 Task: Look for space in Ryūō, Japan from 4th September, 2023 to 10th September, 2023 for 1 adult in price range Rs.9000 to Rs.17000. Place can be private room with 1  bedroom having 1 bed and 1 bathroom. Property type can be house, flat, guest house, hotel. Booking option can be shelf check-in. Required host language is English.
Action: Mouse moved to (528, 129)
Screenshot: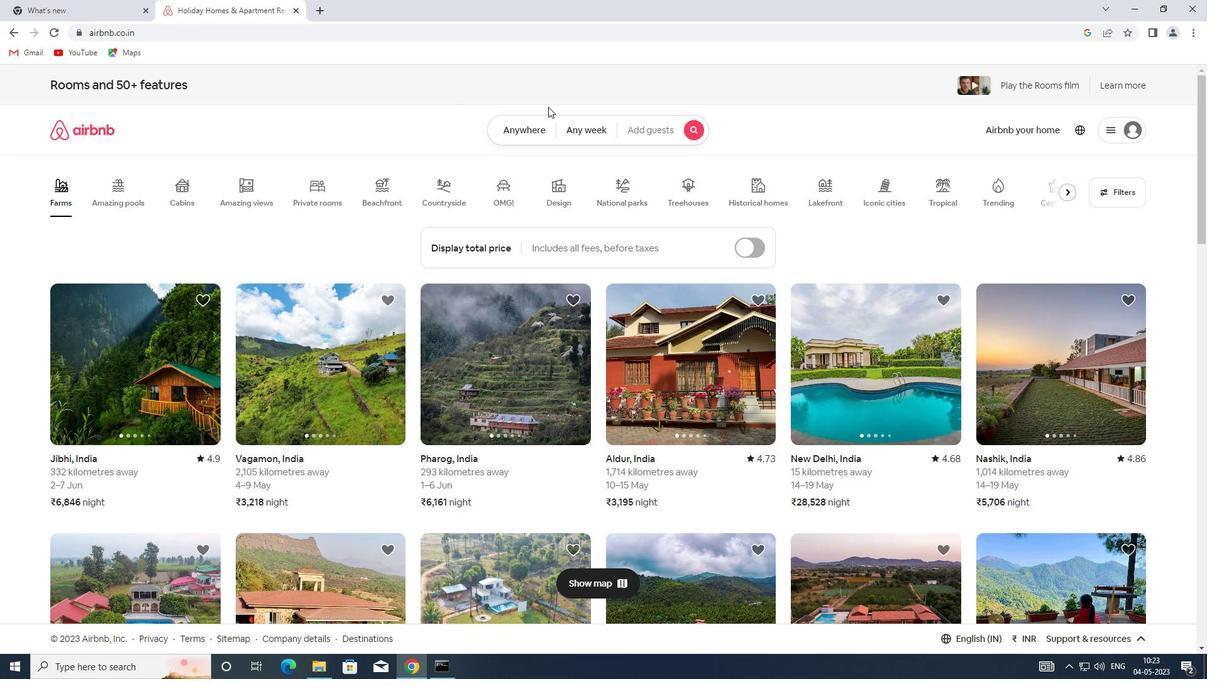 
Action: Mouse pressed left at (528, 129)
Screenshot: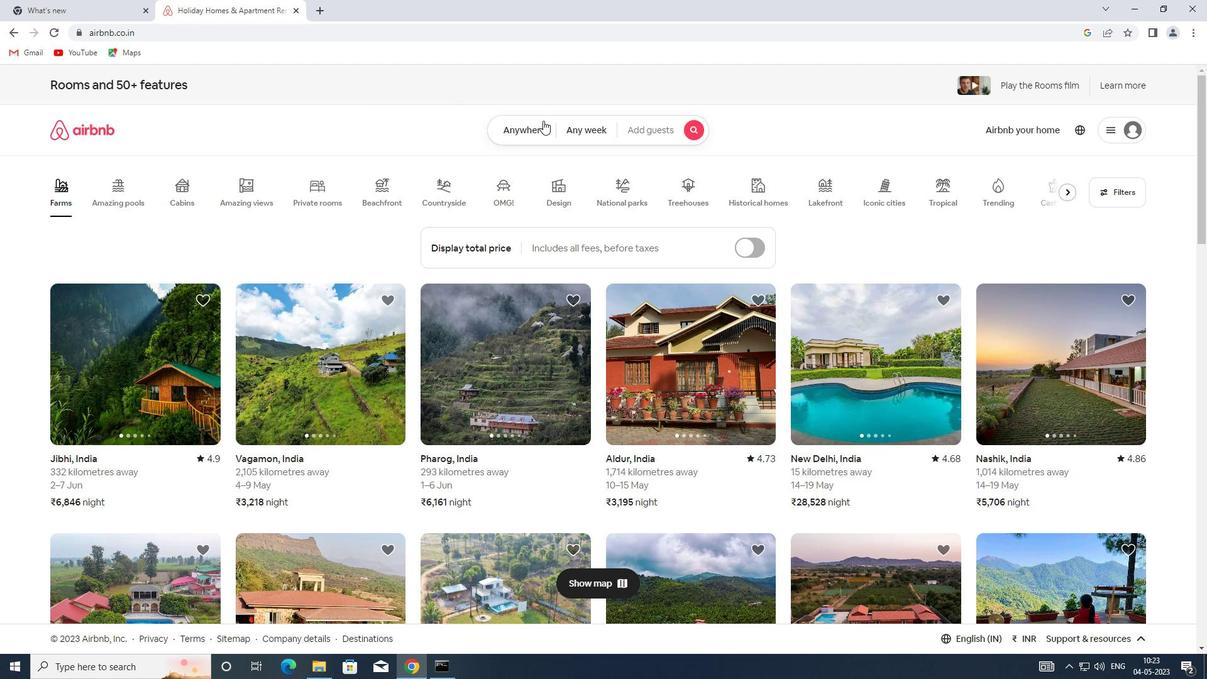 
Action: Mouse moved to (393, 171)
Screenshot: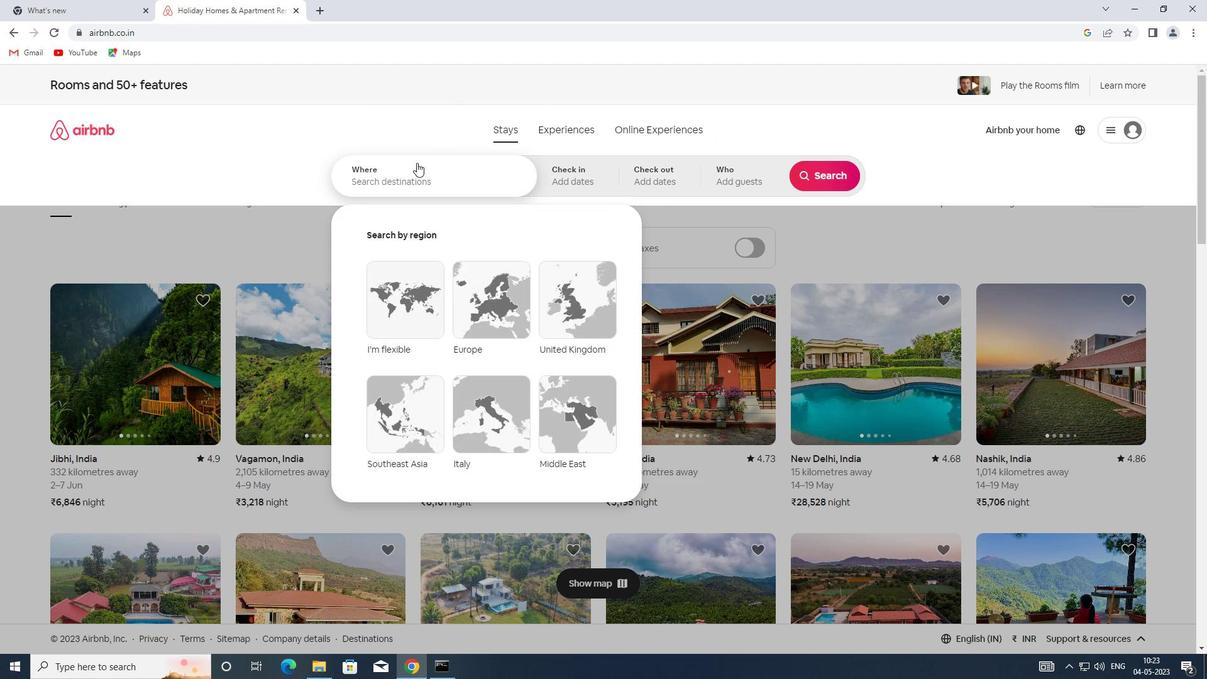 
Action: Mouse pressed left at (393, 171)
Screenshot: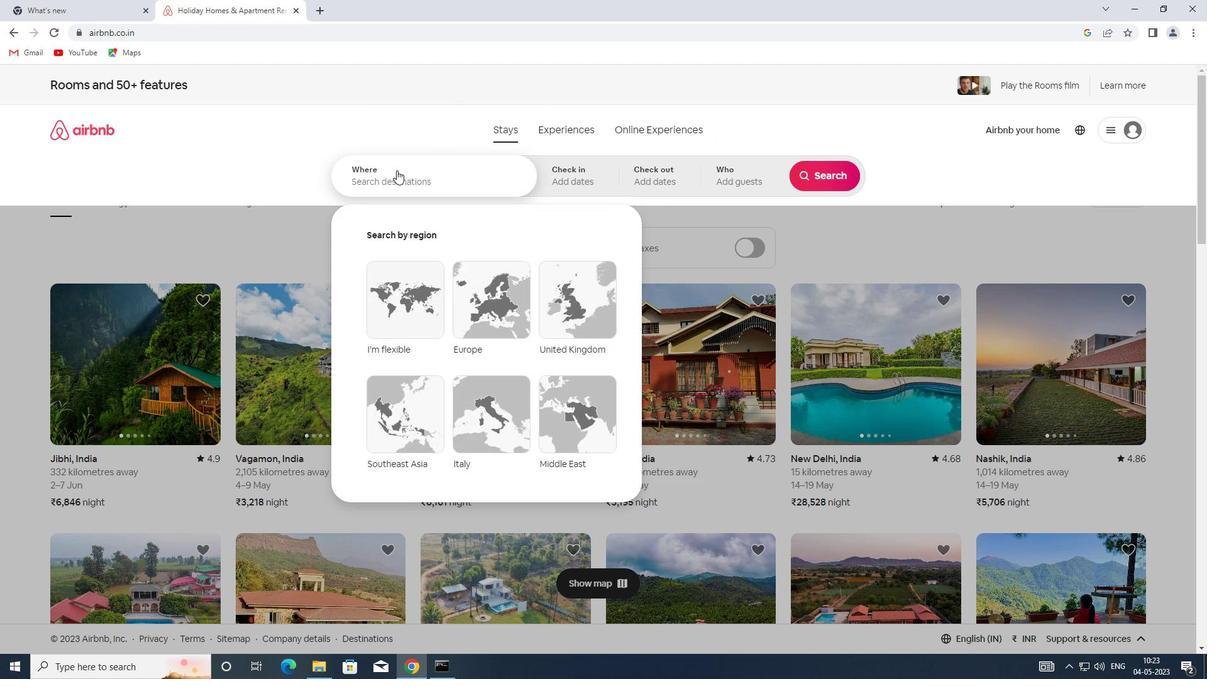 
Action: Key pressed <Key.shift><Key.shift><Key.shift><Key.shift><Key.shift><Key.shift><Key.shift><Key.shift><Key.shift><Key.shift><Key.shift><Key.shift><Key.shift><Key.shift><Key.shift><Key.shift><Key.shift><Key.shift><Key.shift><Key.shift><Key.shift><Key.shift><Key.shift><Key.shift><Key.shift><Key.shift><Key.shift><Key.shift>RYUO,<Key.shift>JAPAN
Screenshot: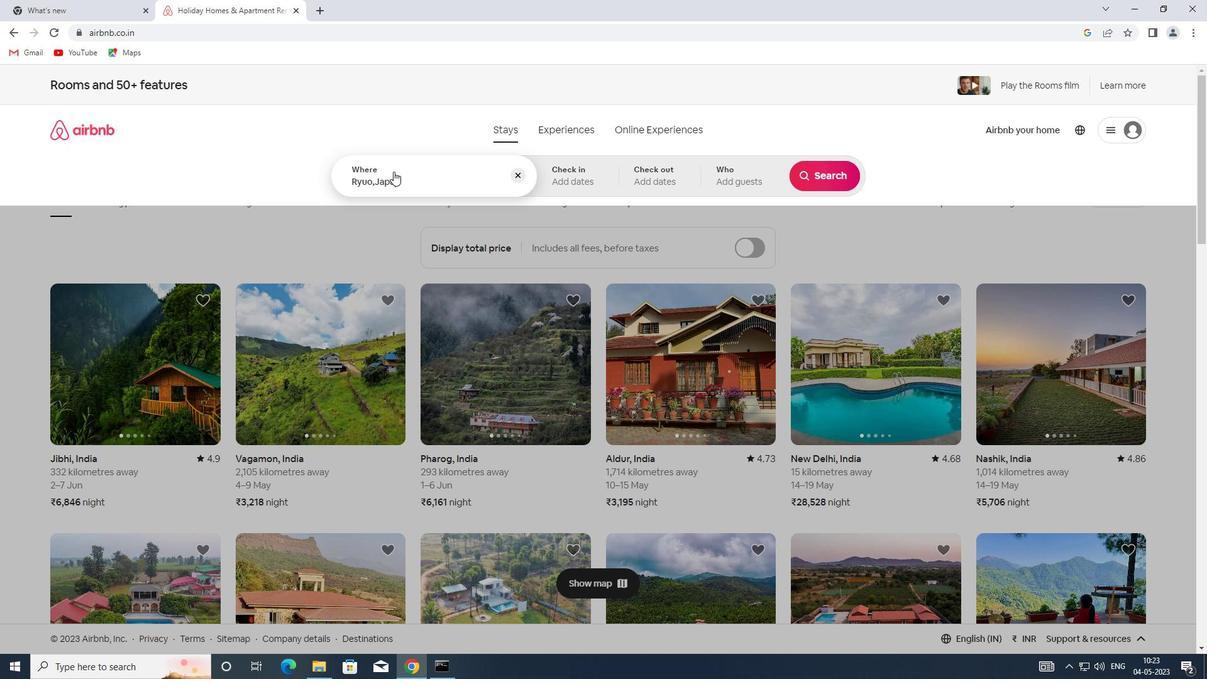 
Action: Mouse moved to (574, 189)
Screenshot: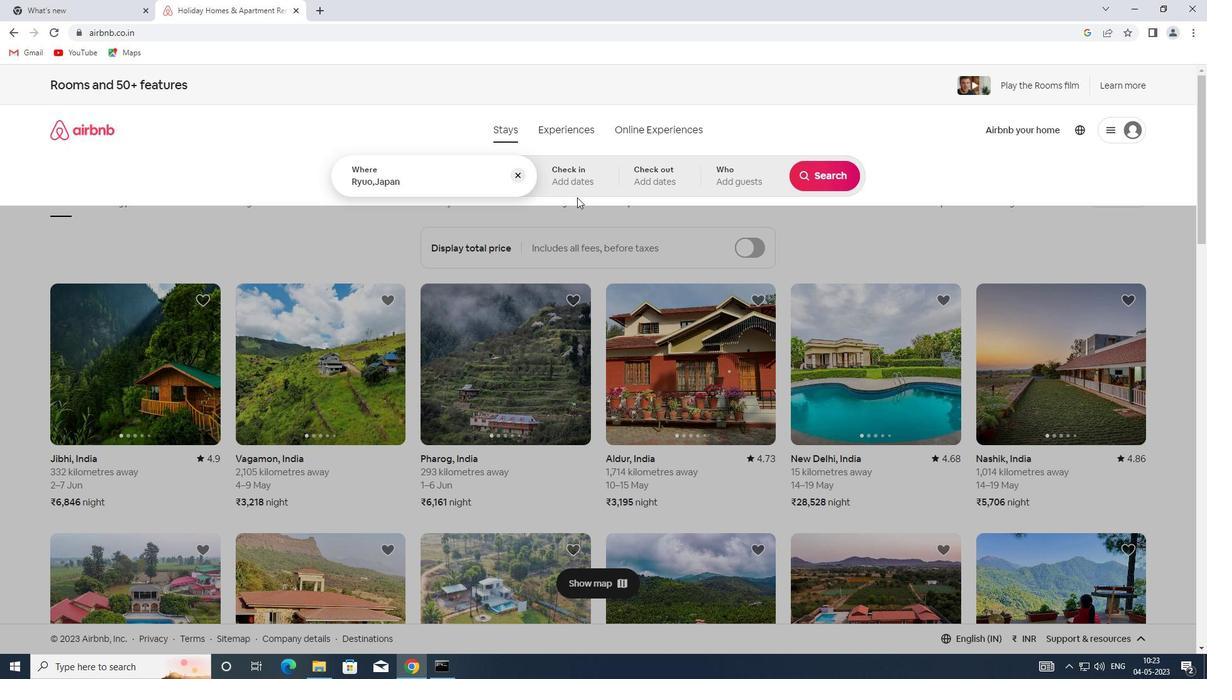 
Action: Mouse pressed left at (574, 189)
Screenshot: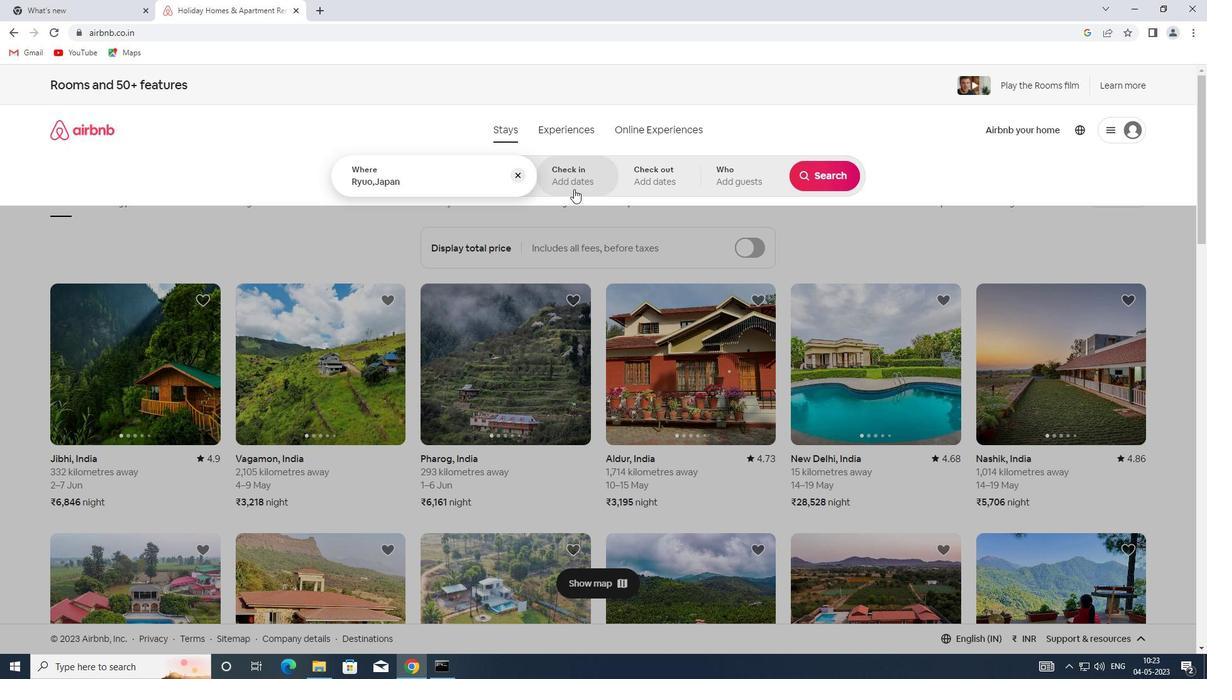 
Action: Mouse moved to (820, 277)
Screenshot: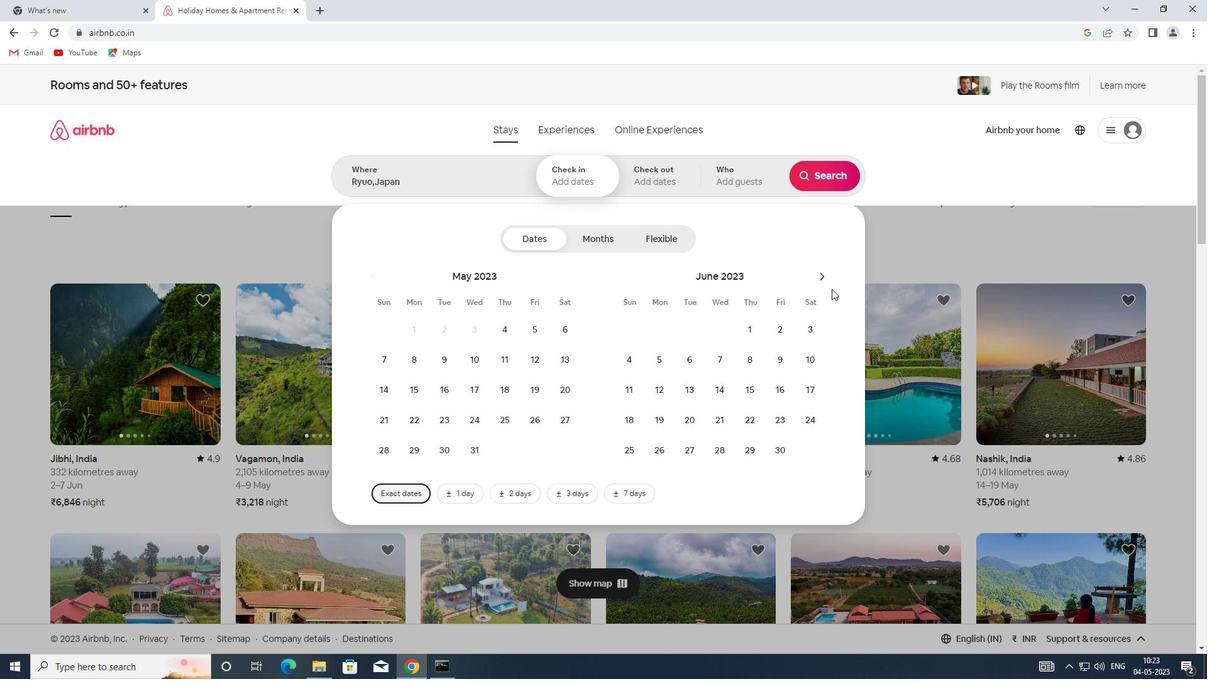 
Action: Mouse pressed left at (820, 277)
Screenshot: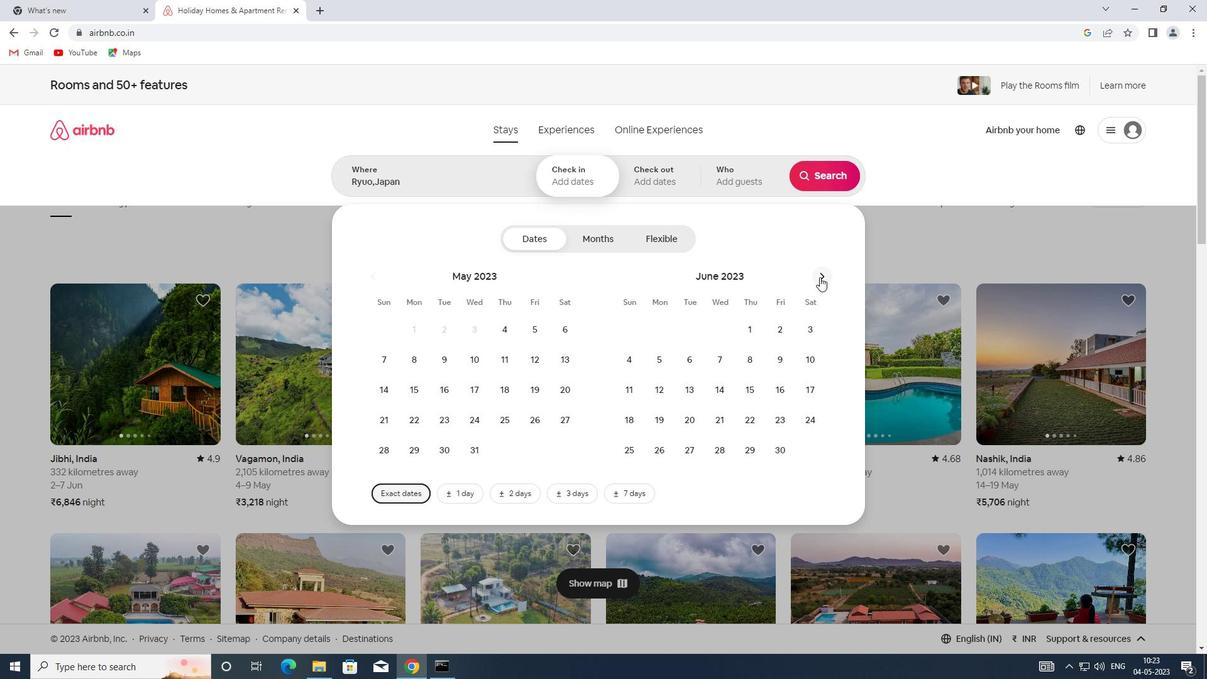 
Action: Mouse pressed left at (820, 277)
Screenshot: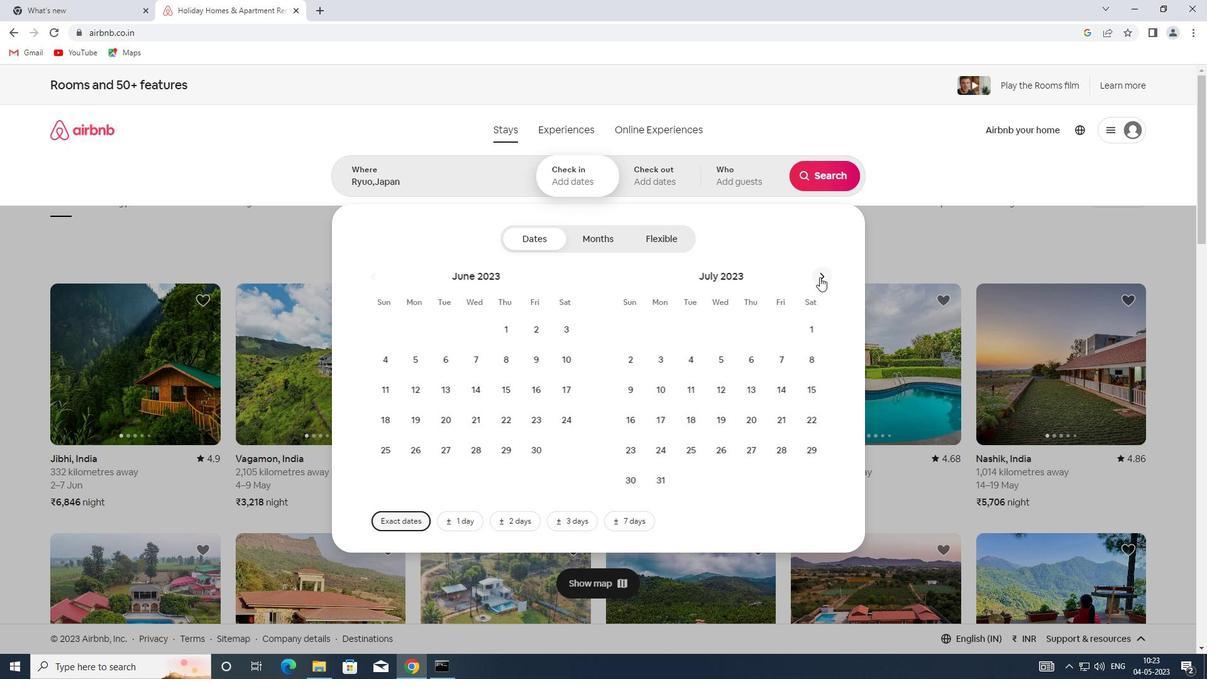 
Action: Mouse pressed left at (820, 277)
Screenshot: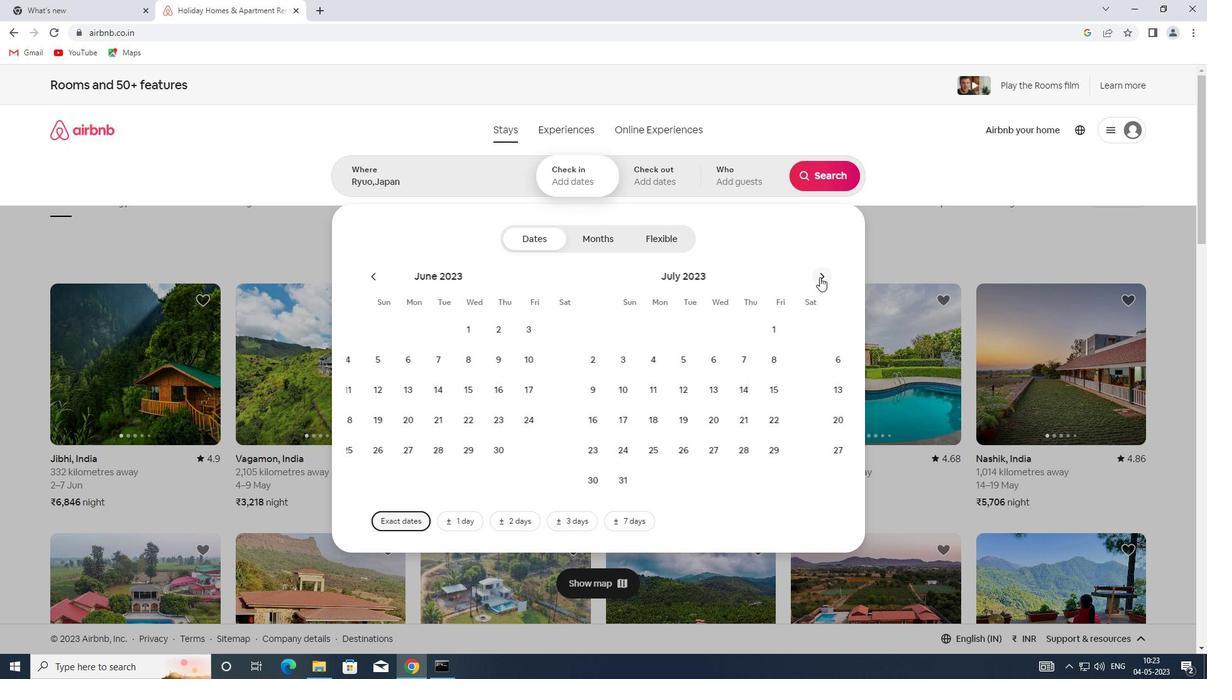 
Action: Mouse moved to (657, 369)
Screenshot: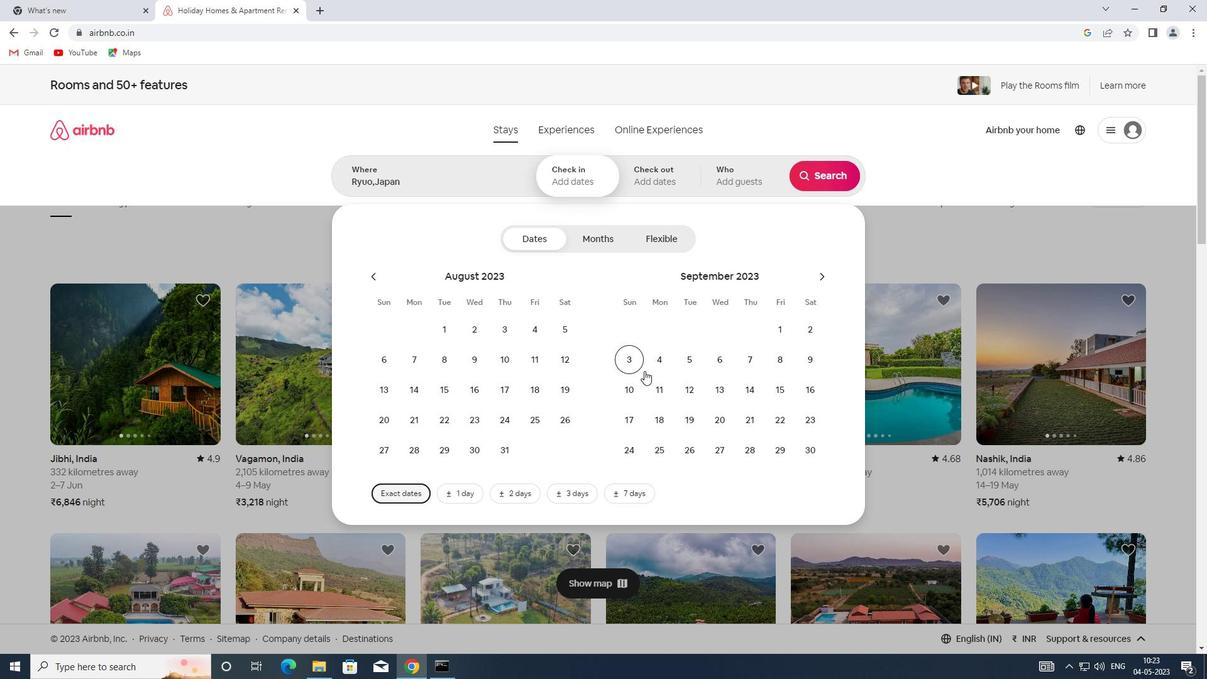 
Action: Mouse pressed left at (657, 369)
Screenshot: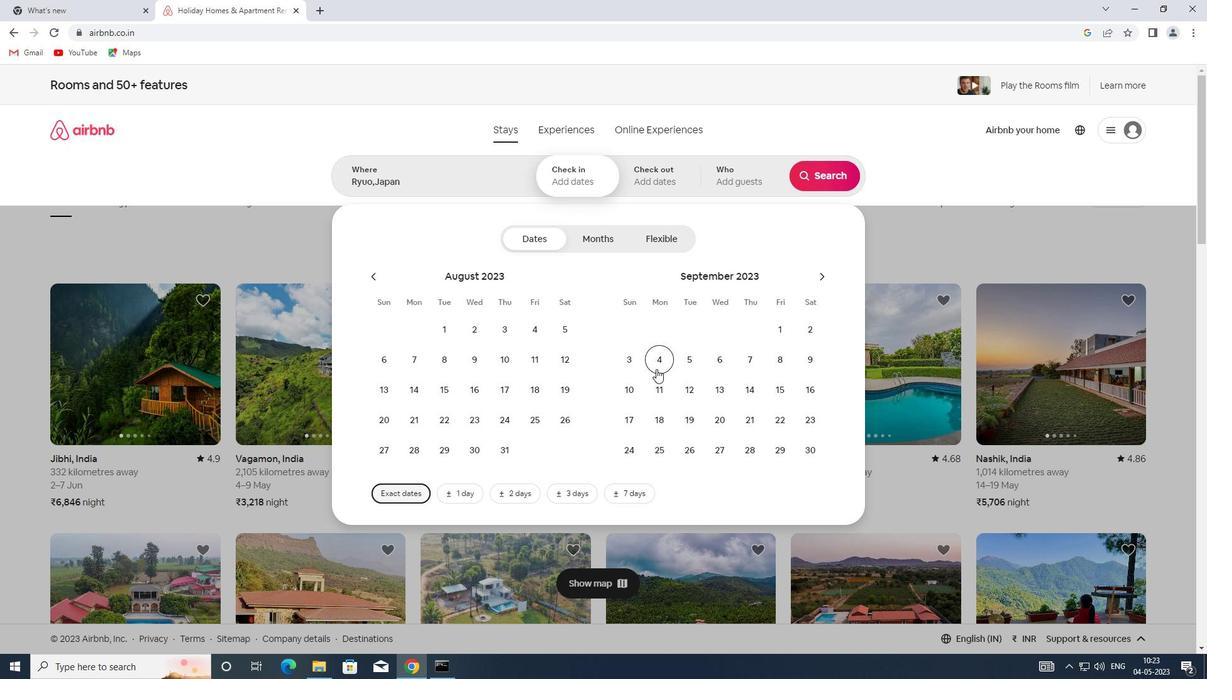 
Action: Mouse moved to (637, 386)
Screenshot: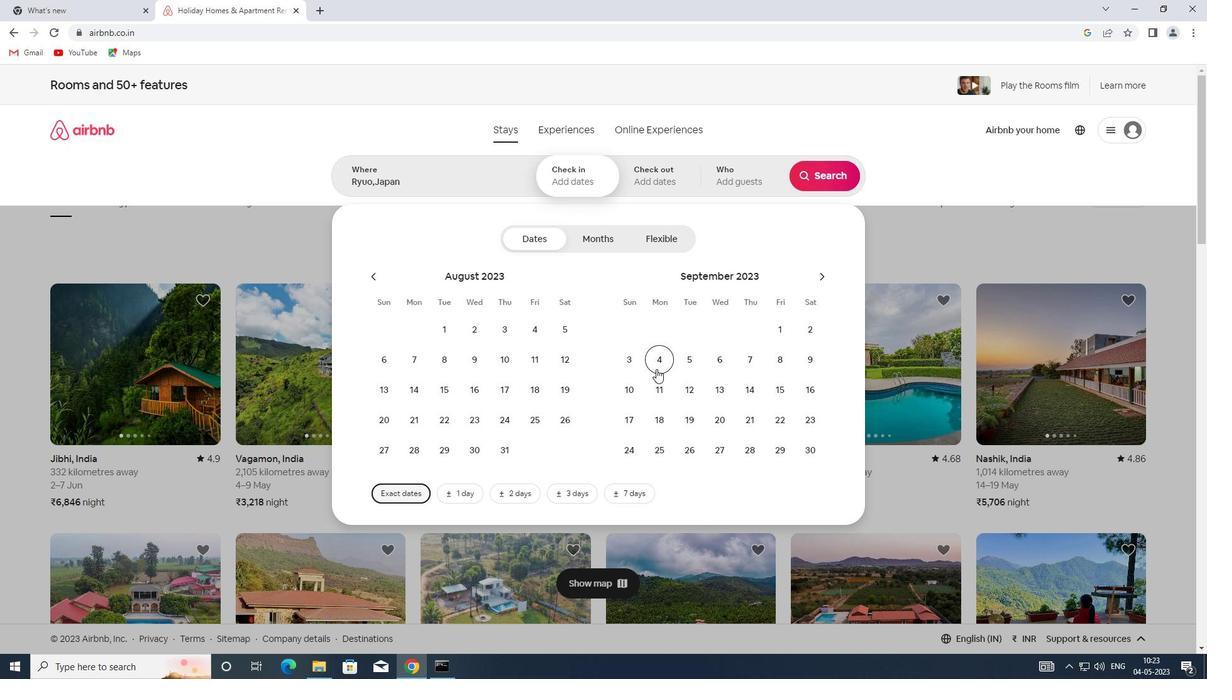 
Action: Mouse pressed left at (637, 386)
Screenshot: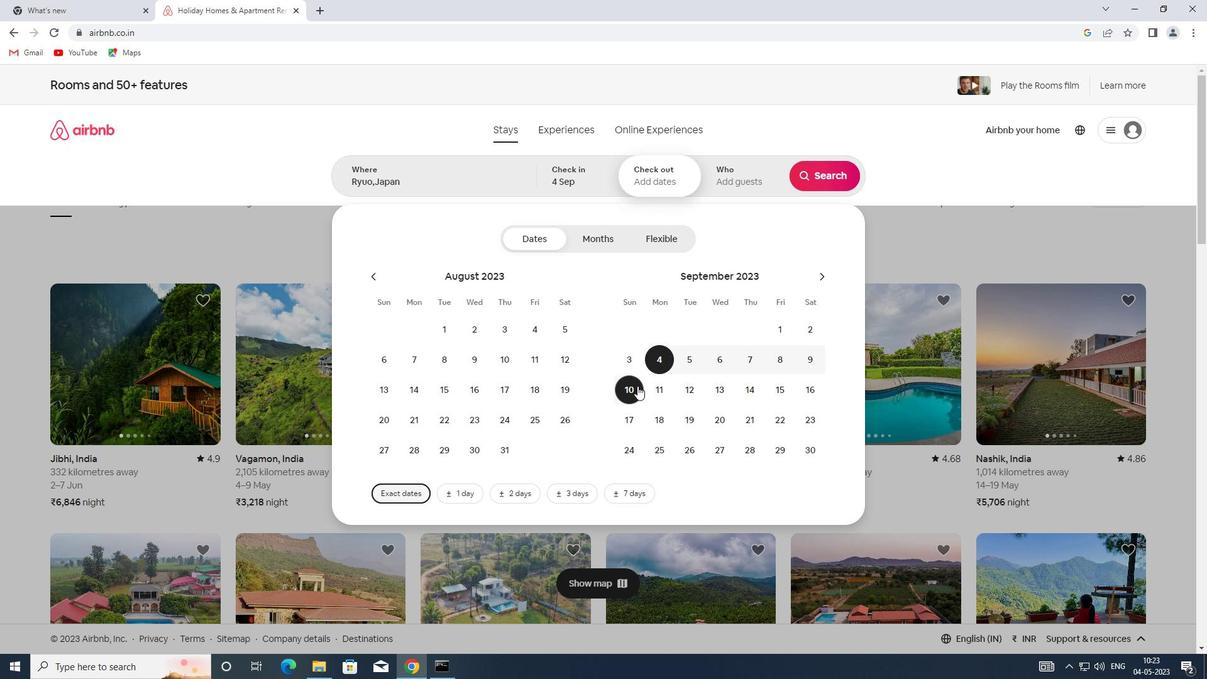 
Action: Mouse moved to (740, 177)
Screenshot: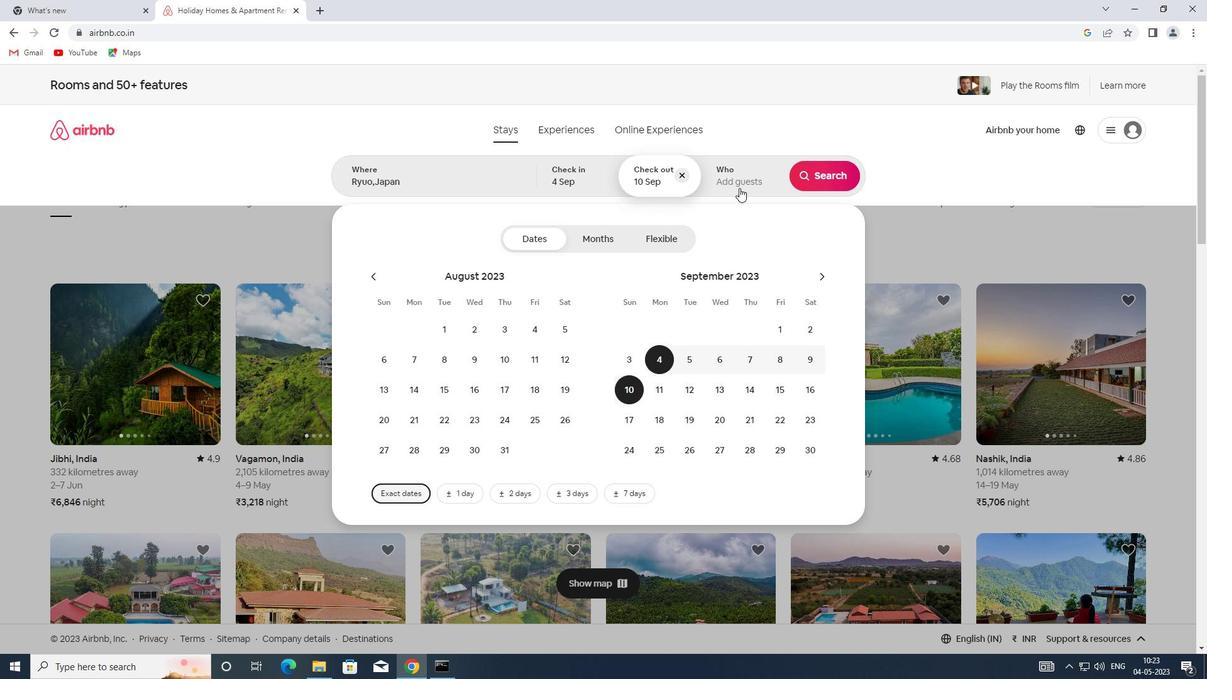 
Action: Mouse pressed left at (740, 177)
Screenshot: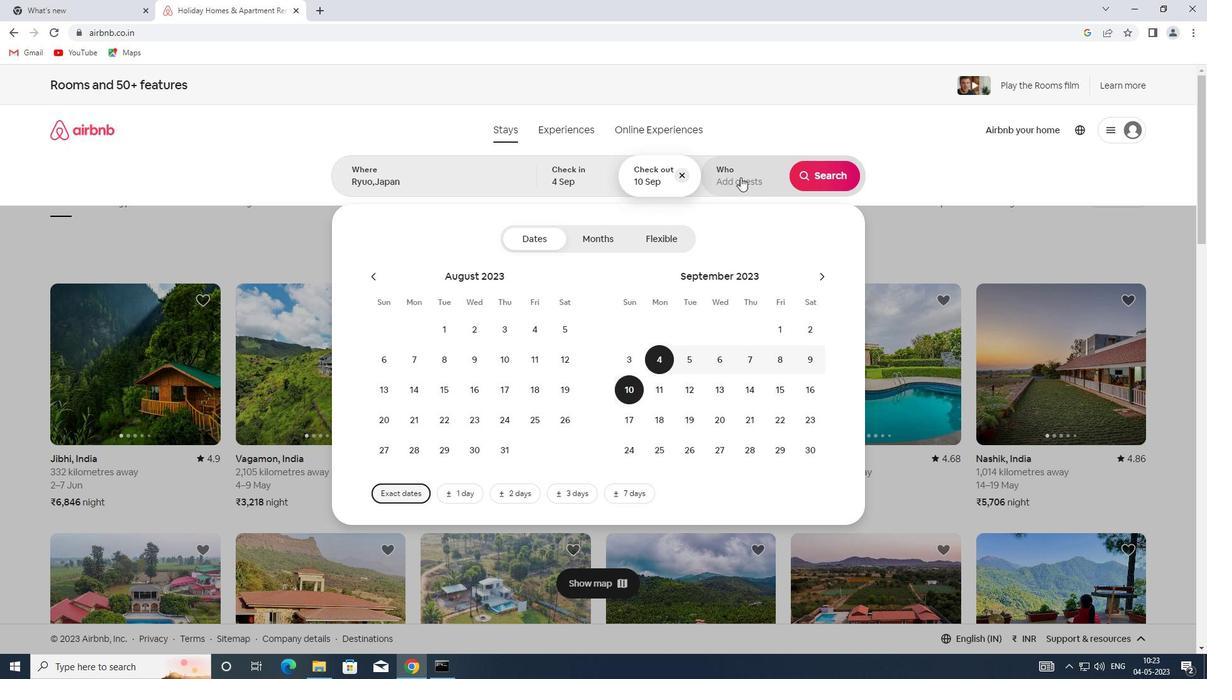 
Action: Mouse moved to (837, 245)
Screenshot: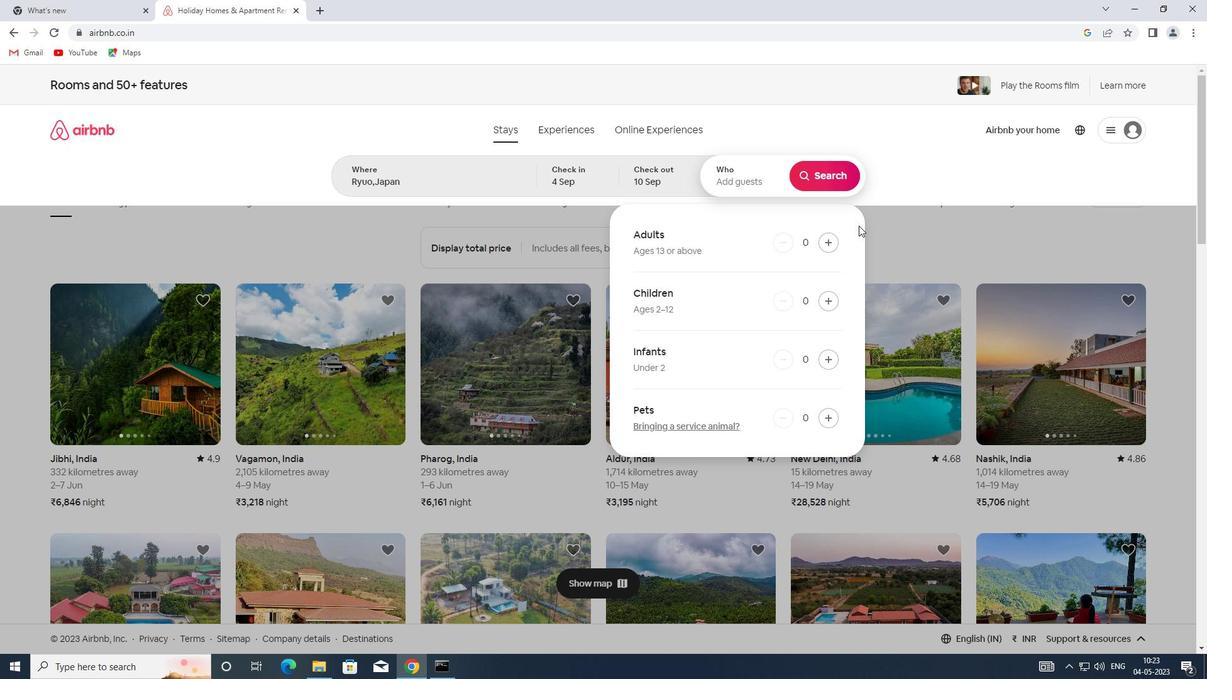 
Action: Mouse pressed left at (837, 245)
Screenshot: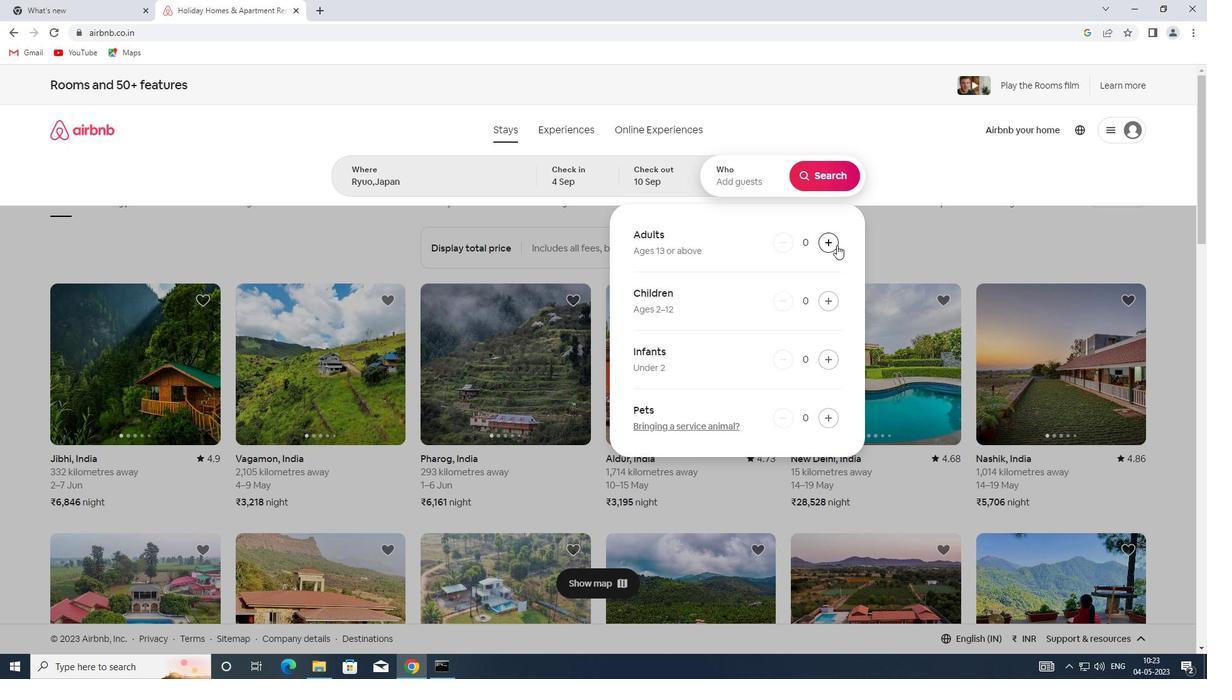 
Action: Mouse moved to (830, 171)
Screenshot: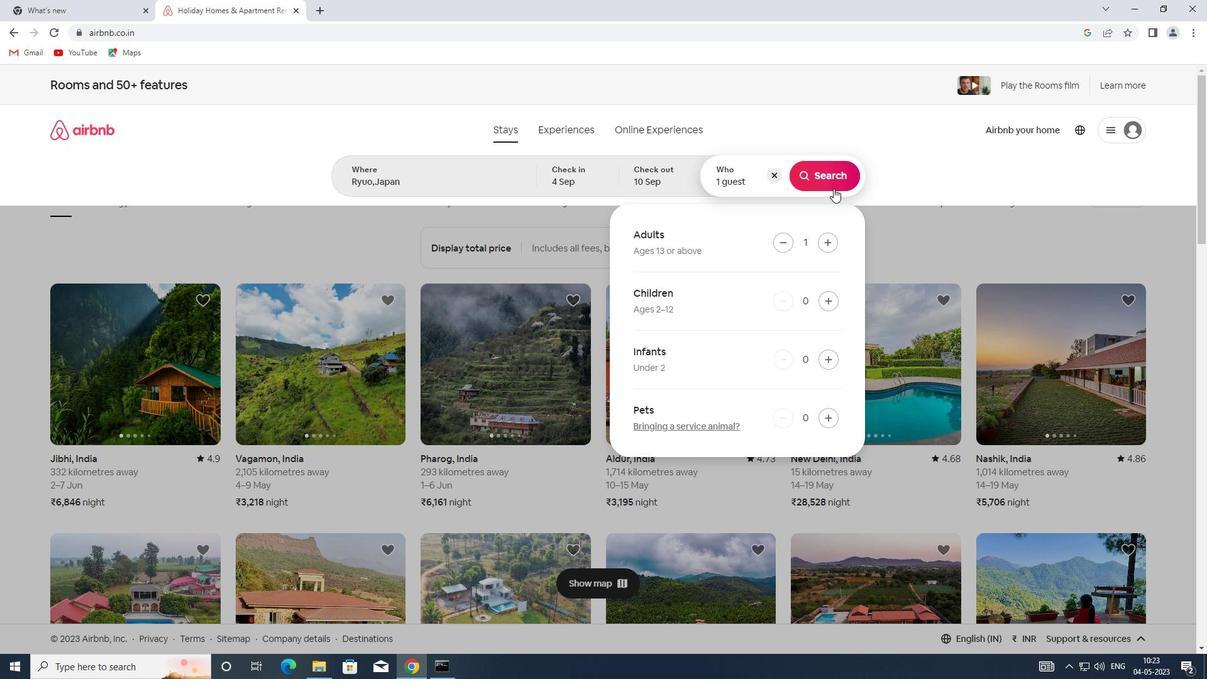 
Action: Mouse pressed left at (830, 171)
Screenshot: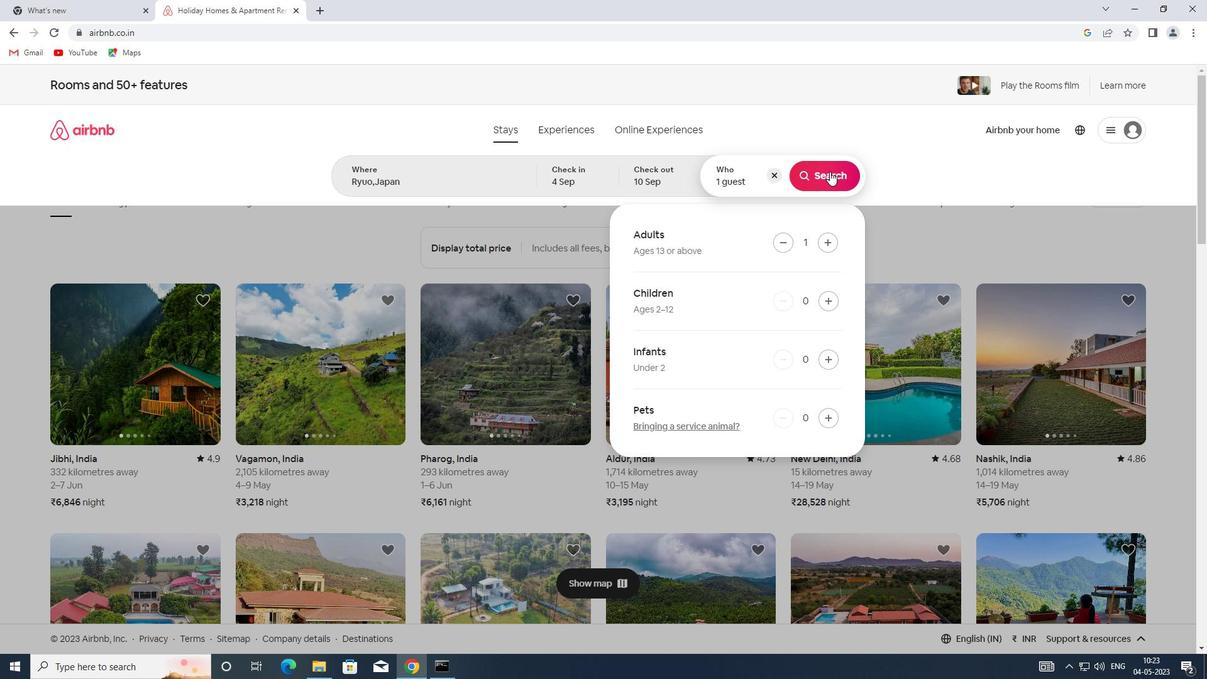
Action: Mouse moved to (1134, 142)
Screenshot: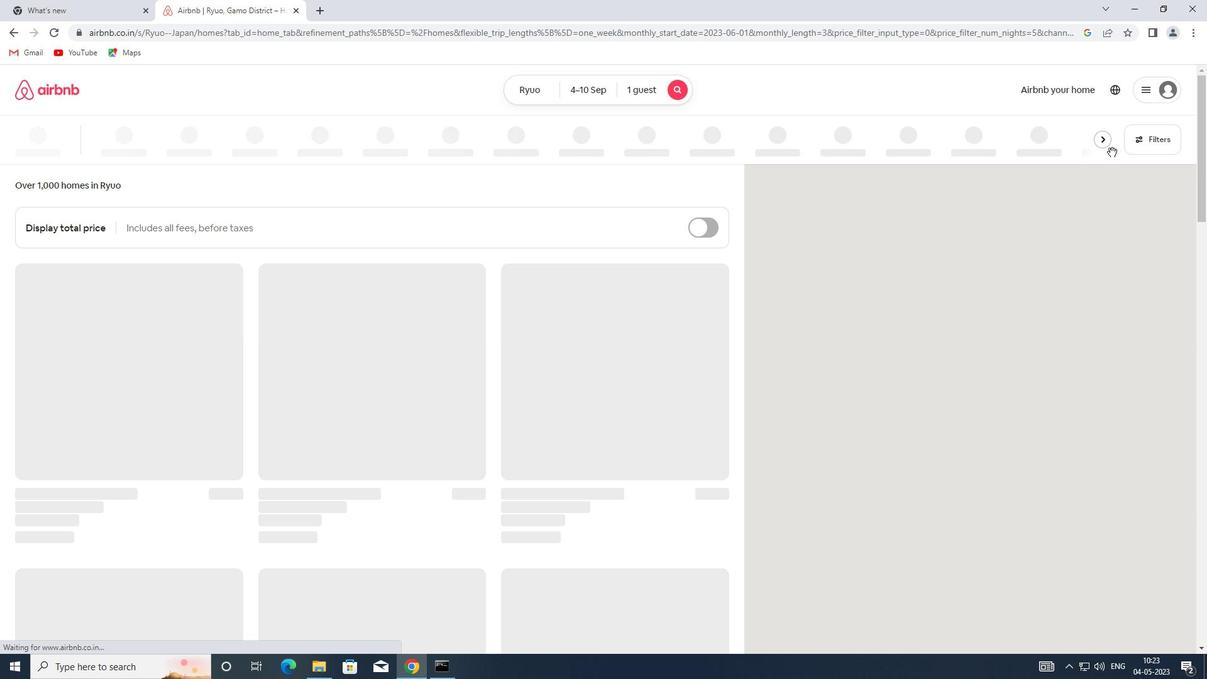 
Action: Mouse pressed left at (1134, 142)
Screenshot: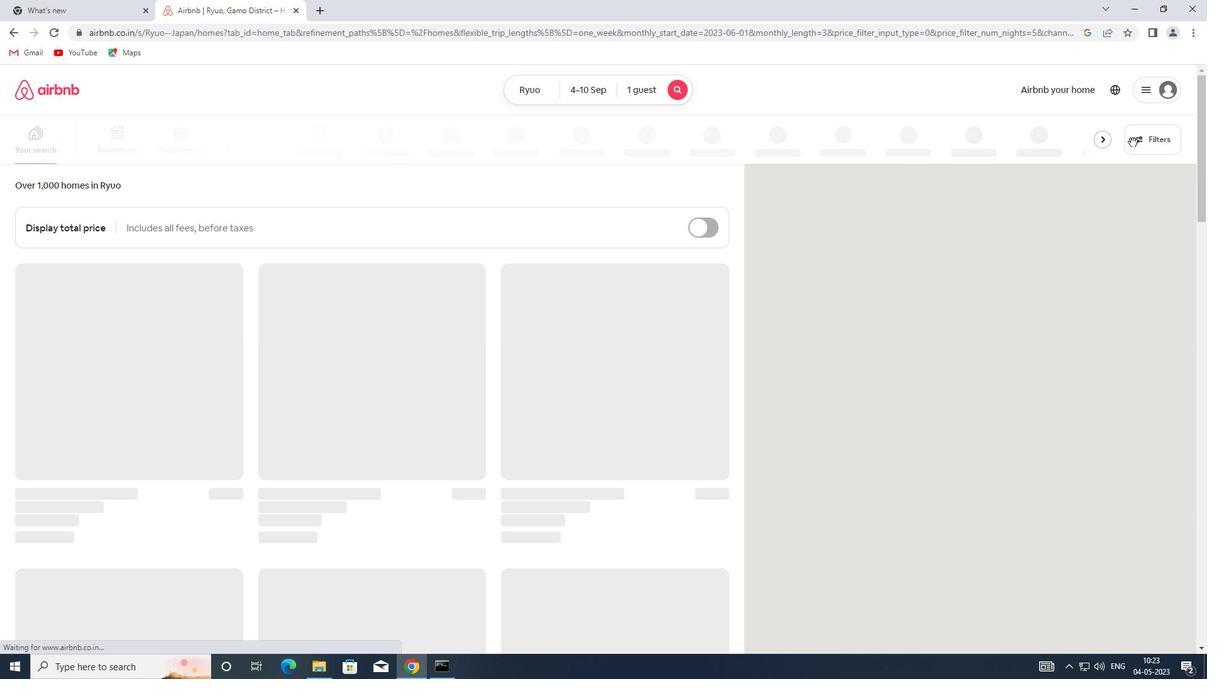 
Action: Mouse moved to (440, 303)
Screenshot: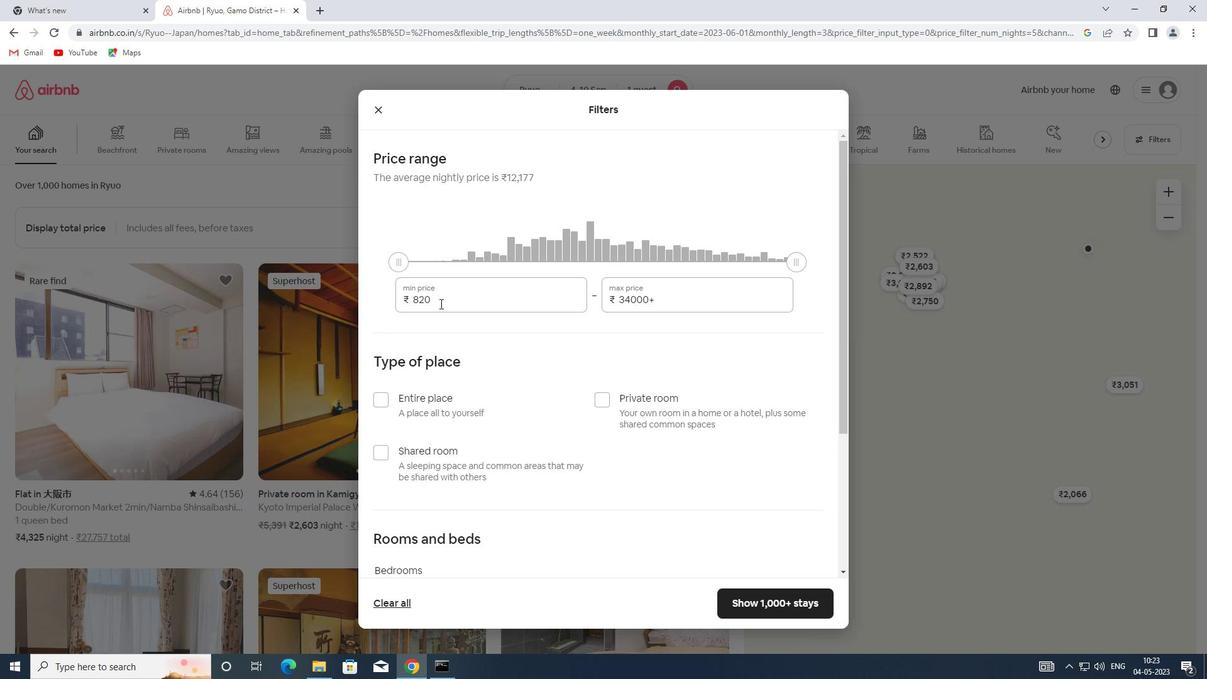 
Action: Mouse pressed left at (440, 303)
Screenshot: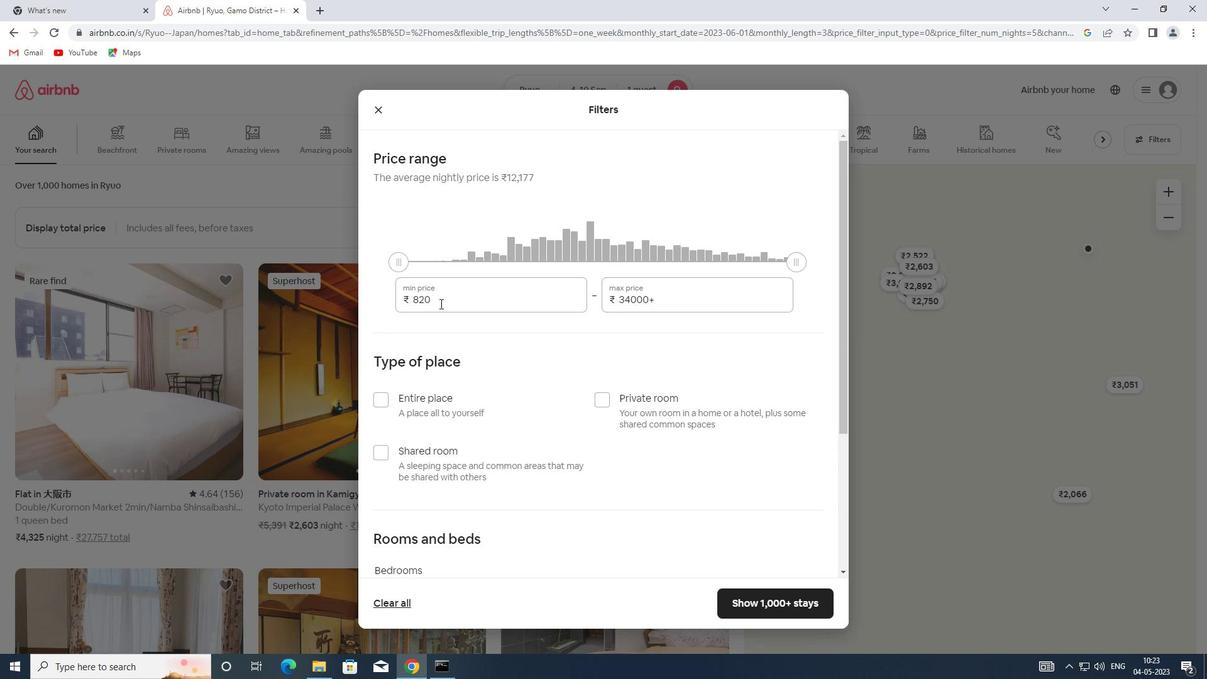 
Action: Mouse moved to (389, 299)
Screenshot: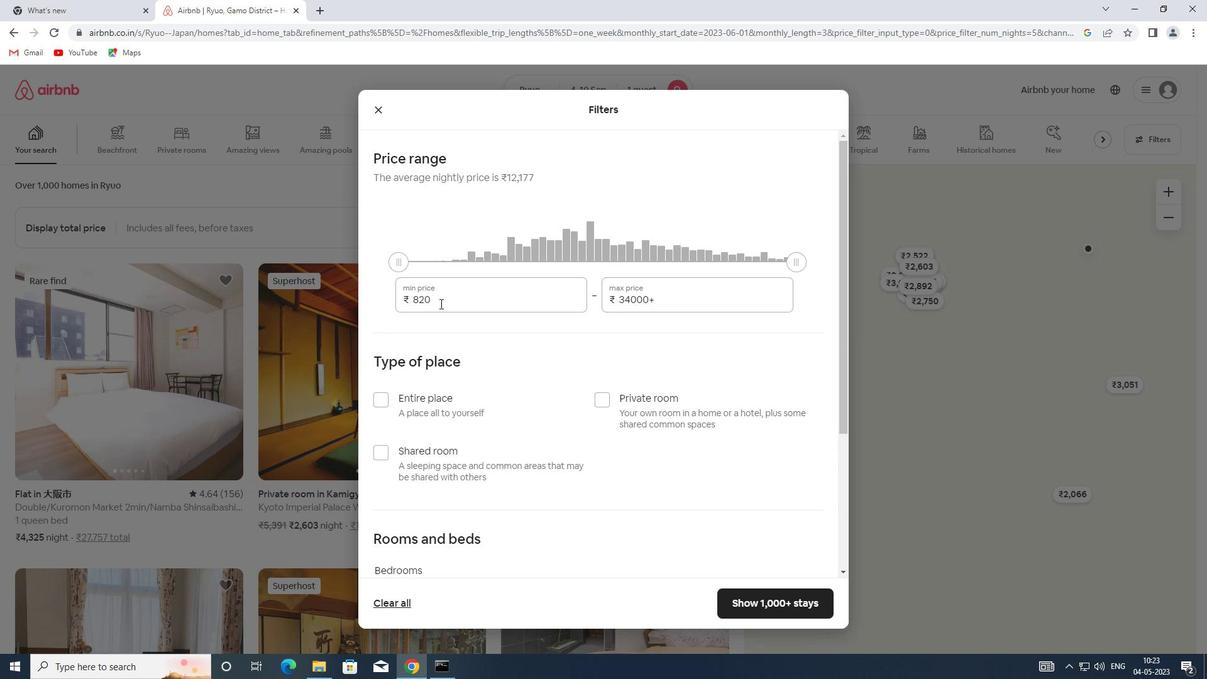 
Action: Key pressed 9000
Screenshot: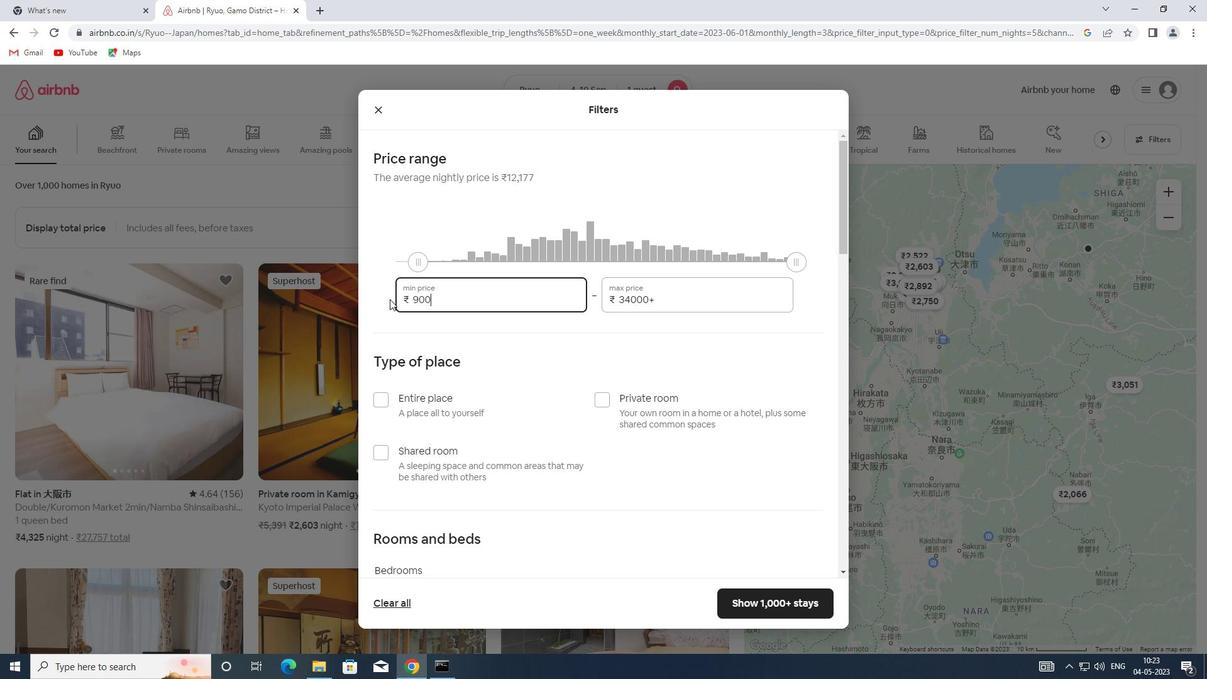
Action: Mouse moved to (672, 298)
Screenshot: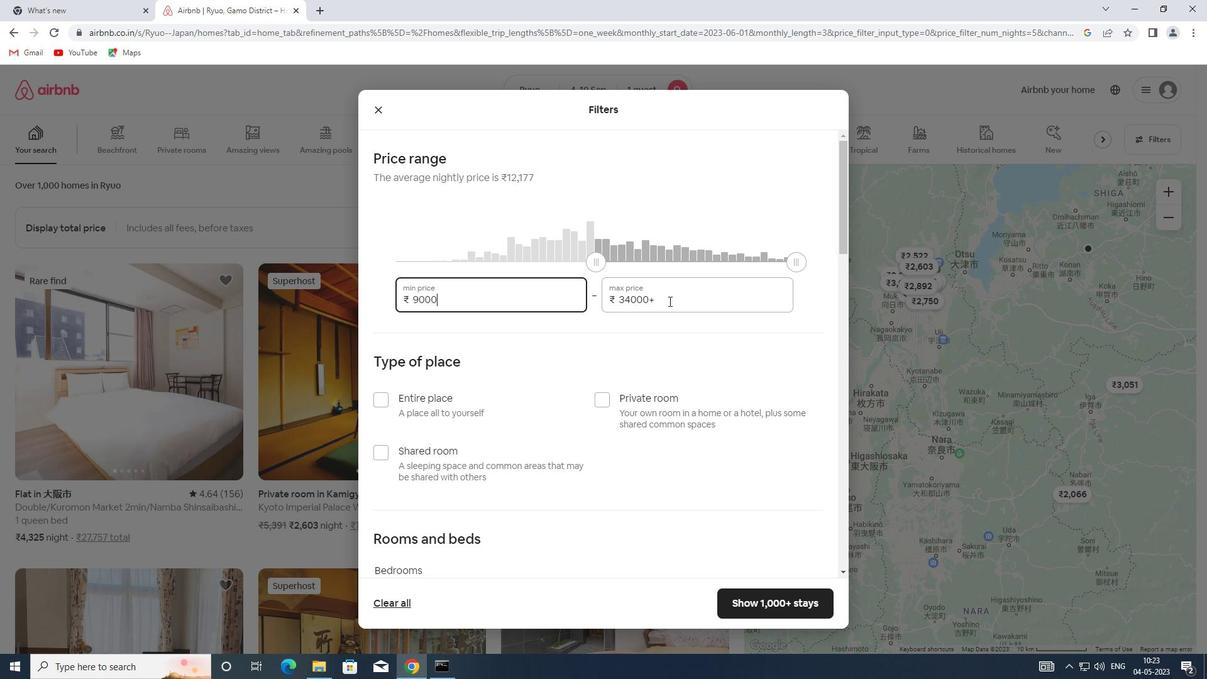 
Action: Mouse pressed left at (672, 298)
Screenshot: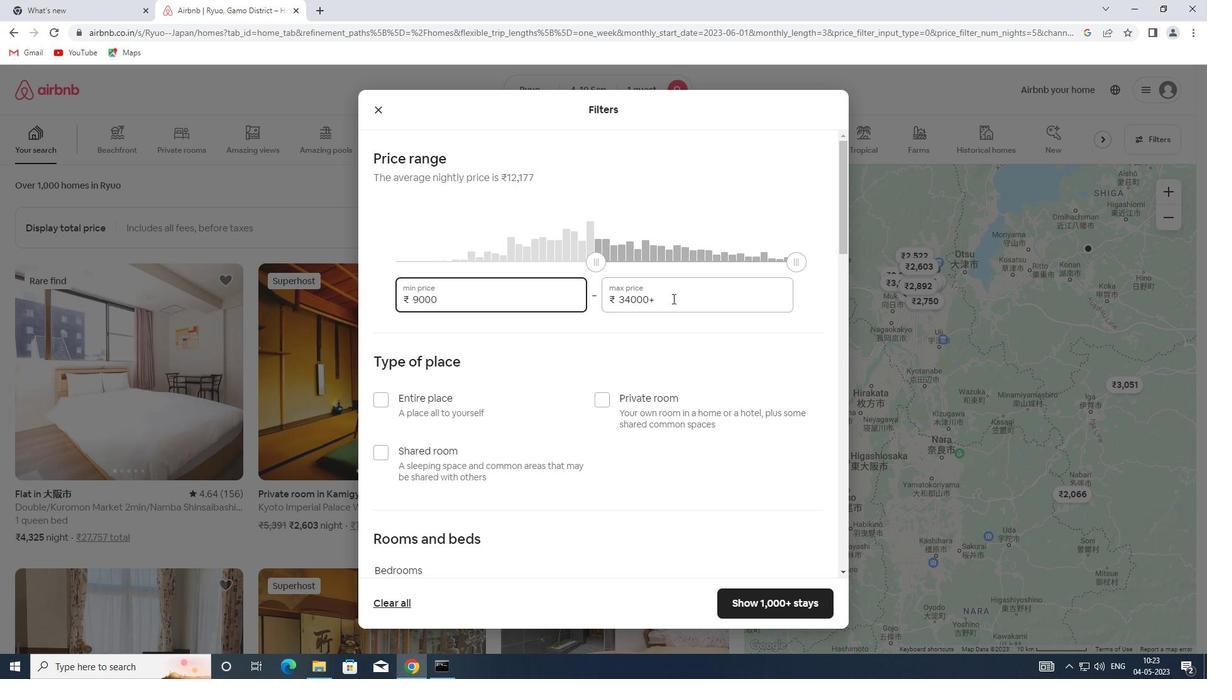 
Action: Mouse moved to (598, 308)
Screenshot: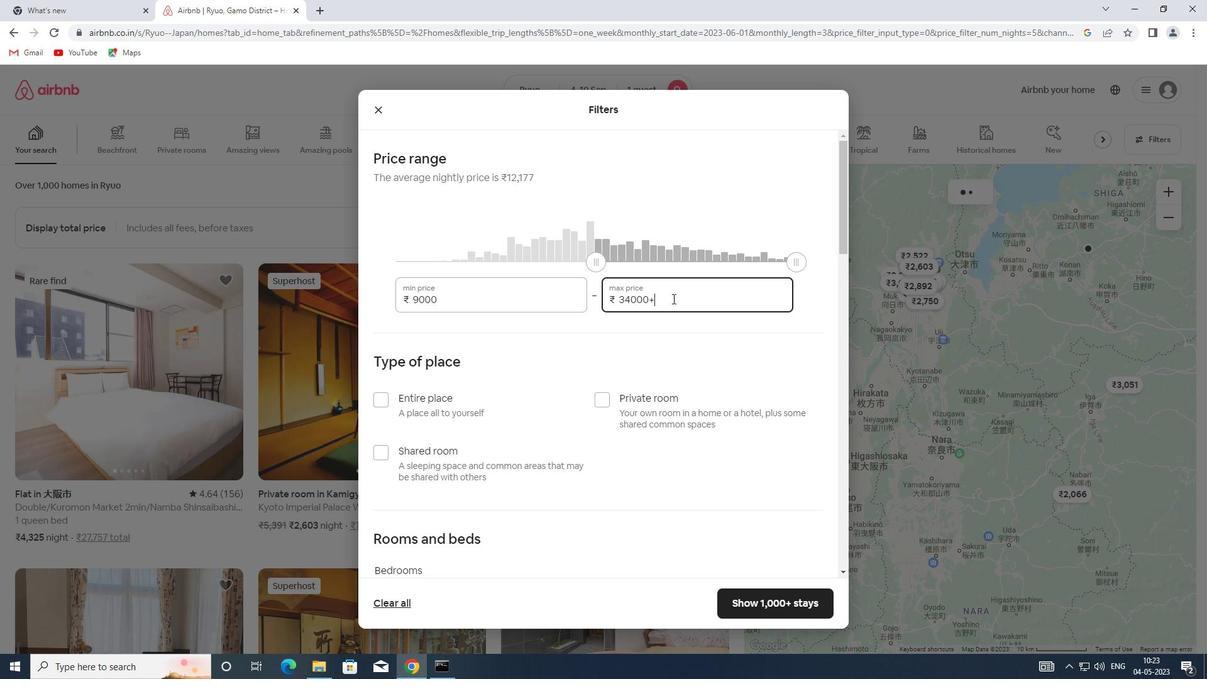 
Action: Key pressed 1700
Screenshot: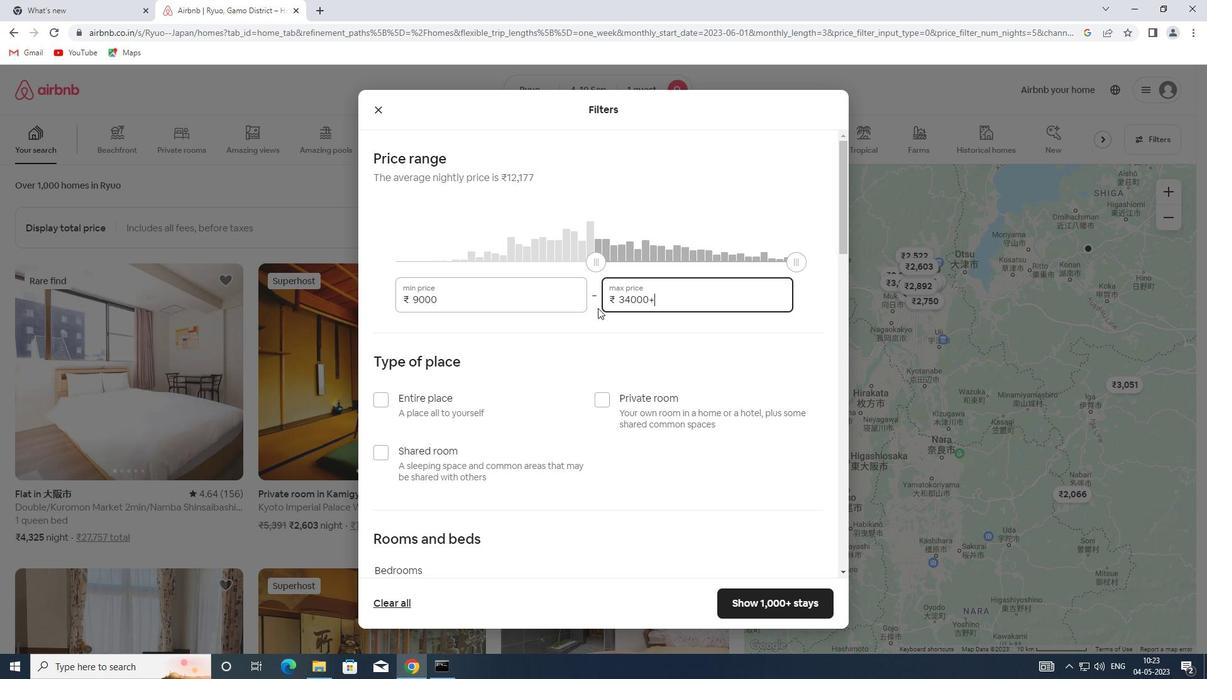 
Action: Mouse moved to (662, 301)
Screenshot: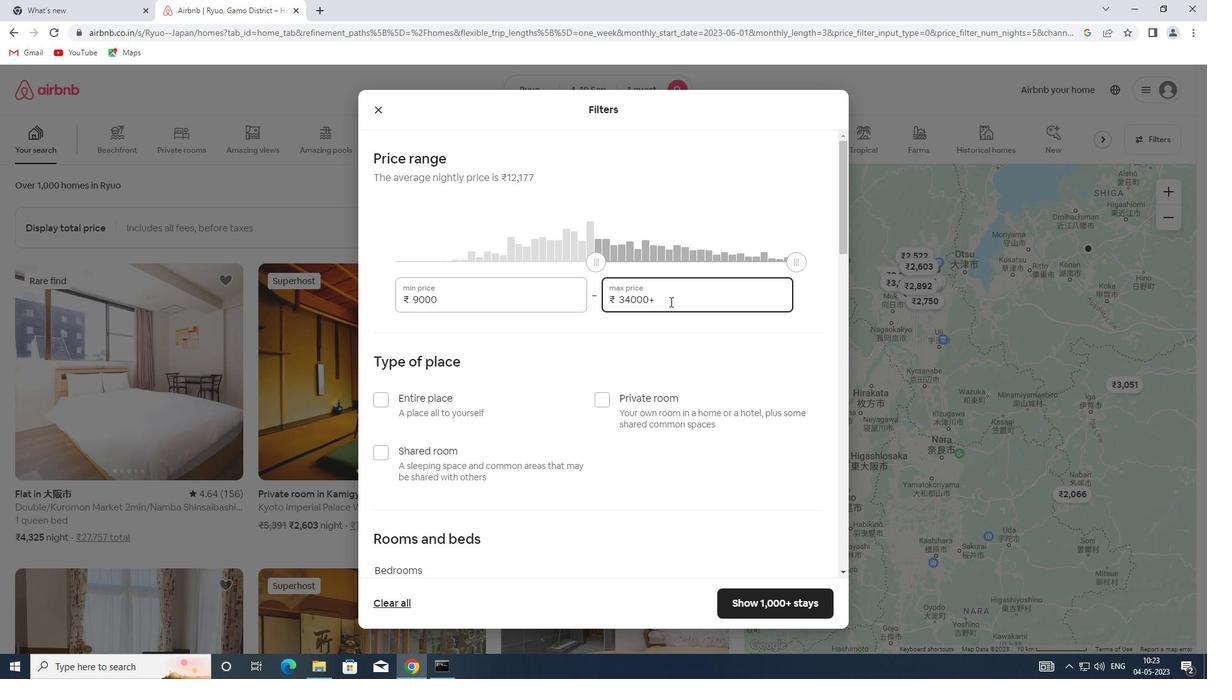 
Action: Mouse pressed left at (662, 301)
Screenshot: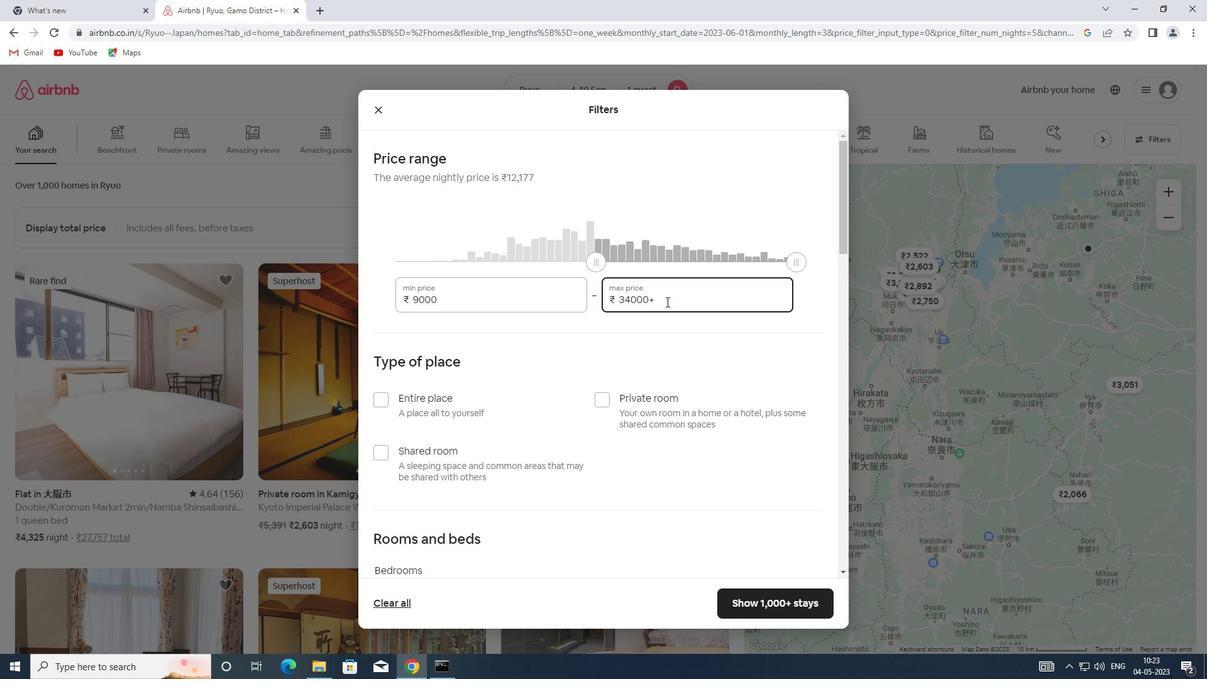 
Action: Mouse moved to (545, 302)
Screenshot: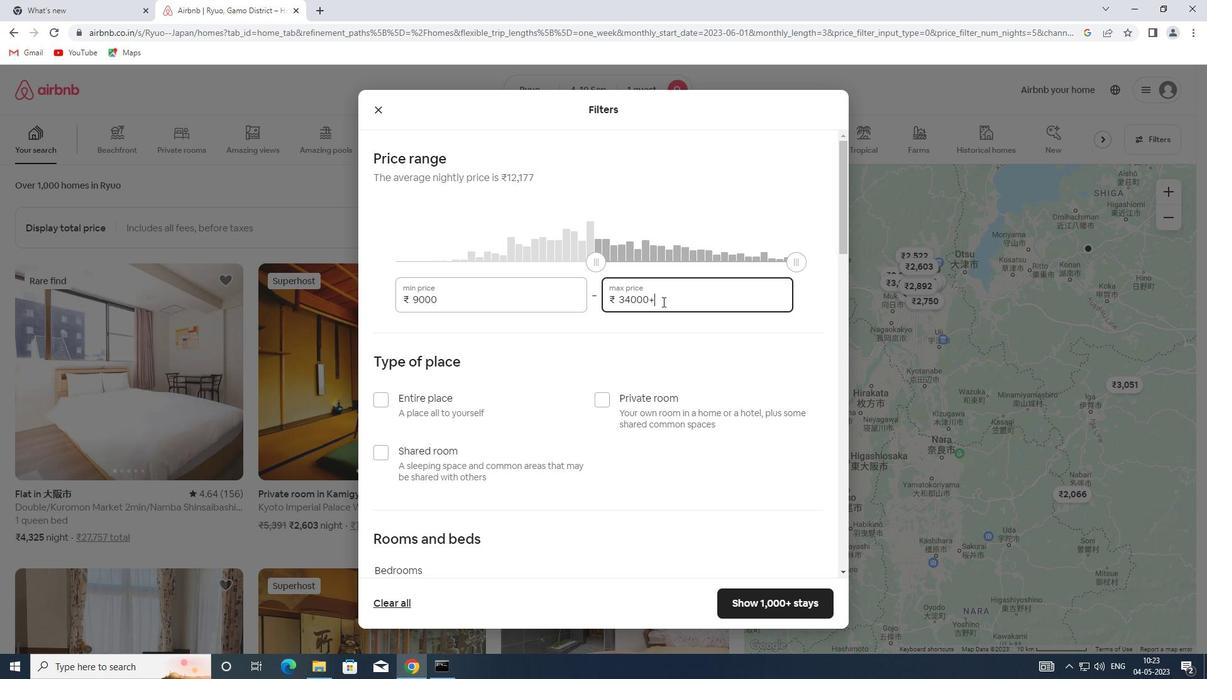 
Action: Key pressed 17000
Screenshot: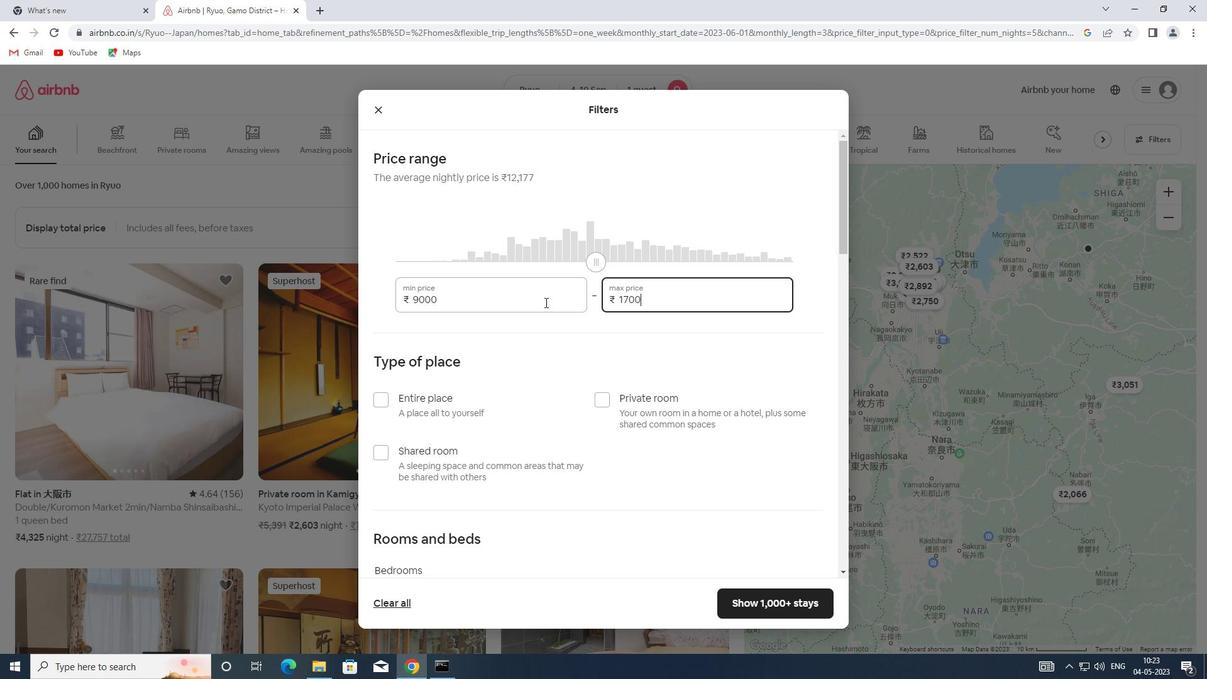 
Action: Mouse moved to (601, 393)
Screenshot: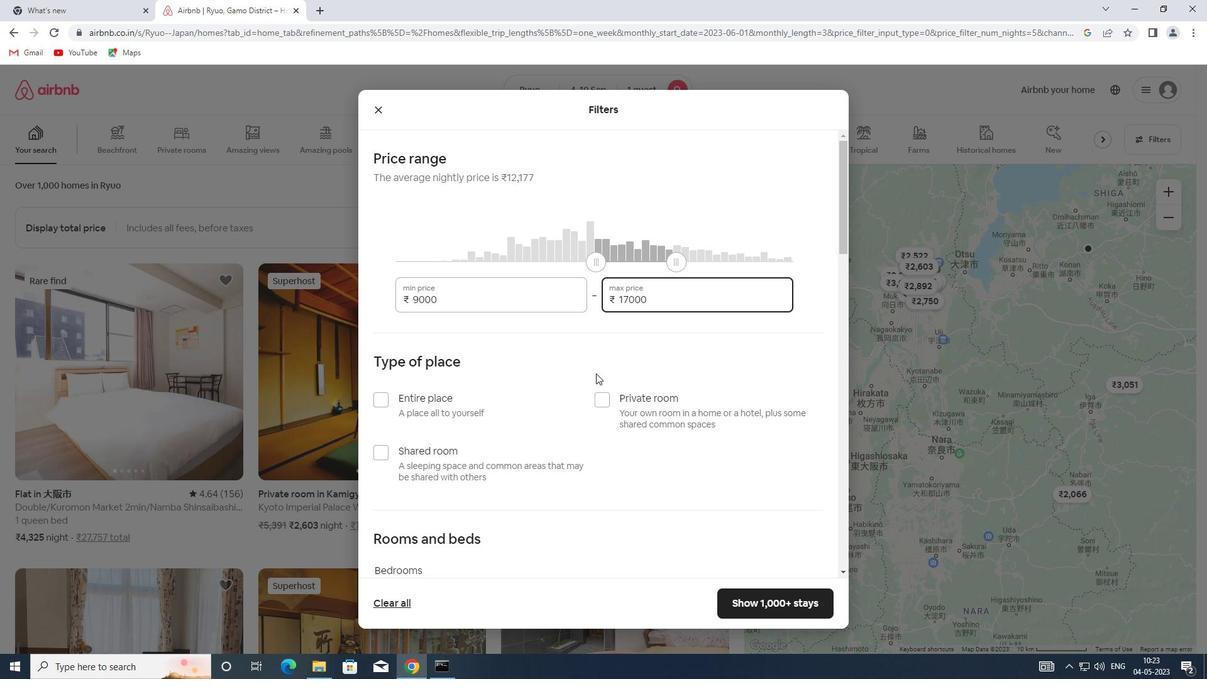 
Action: Mouse pressed left at (601, 393)
Screenshot: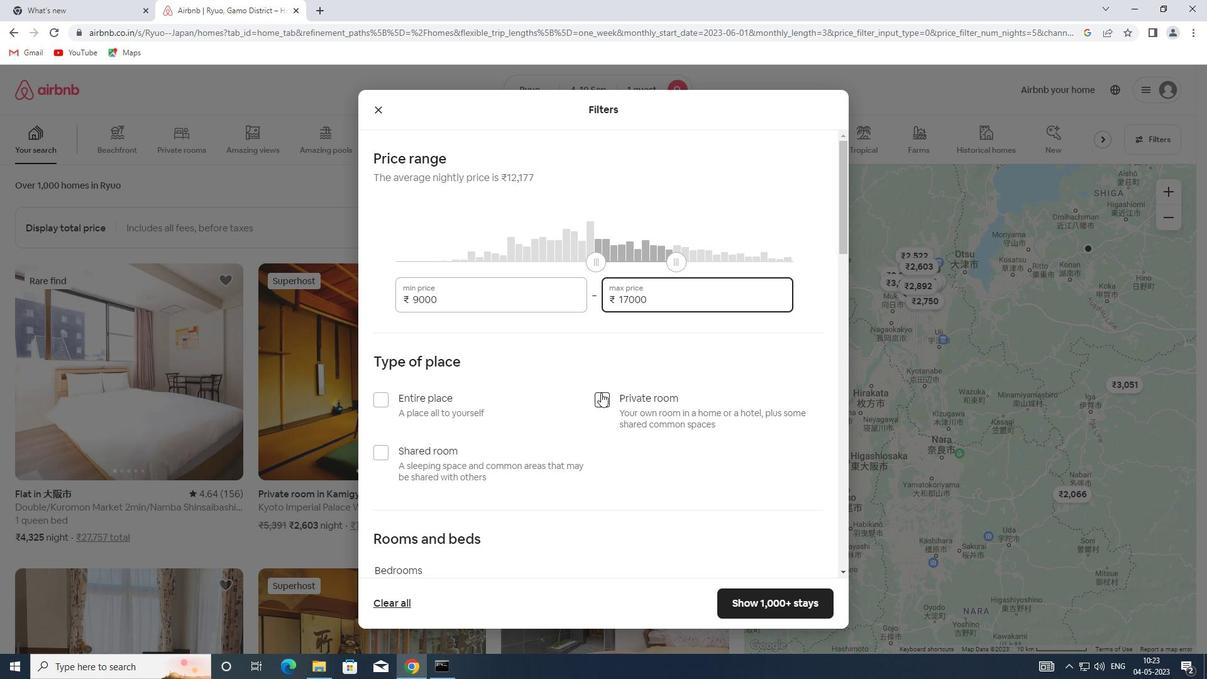 
Action: Mouse scrolled (601, 392) with delta (0, 0)
Screenshot: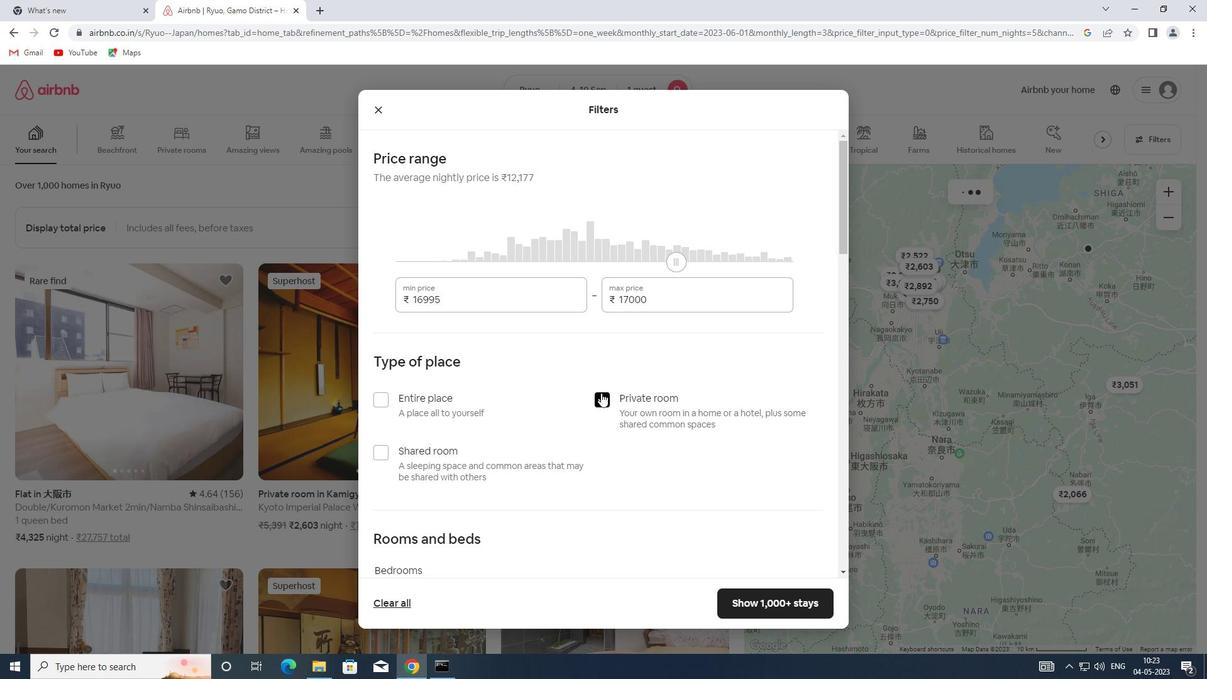 
Action: Mouse scrolled (601, 392) with delta (0, 0)
Screenshot: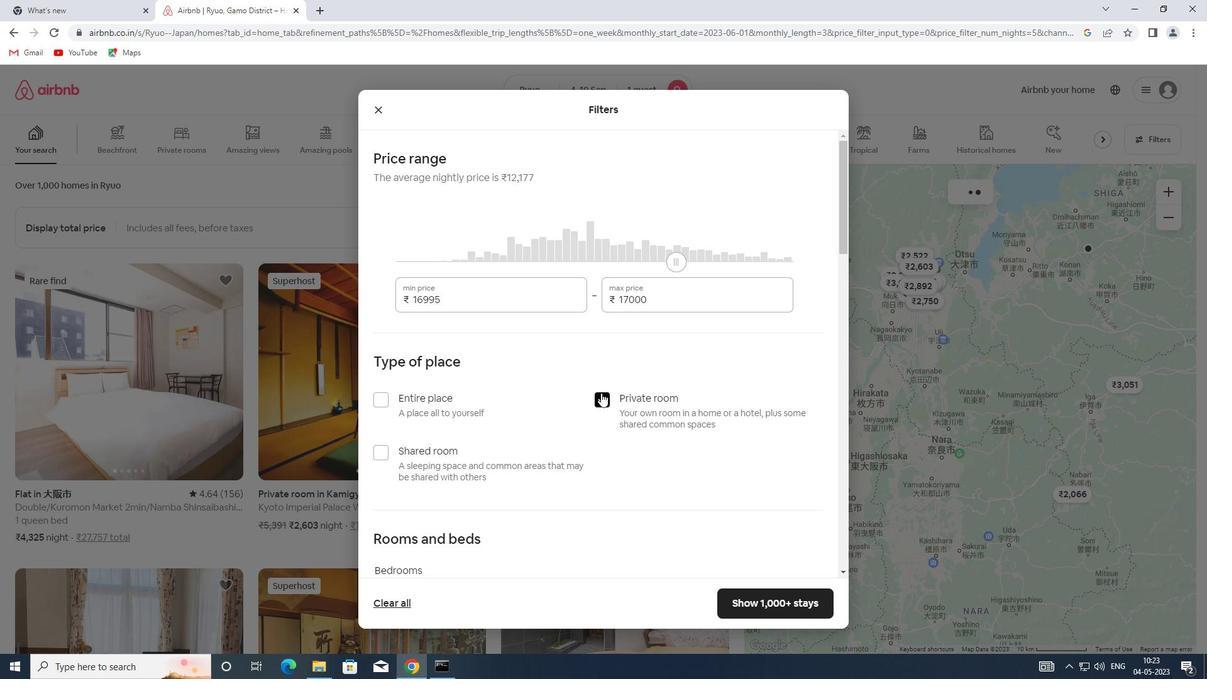 
Action: Mouse scrolled (601, 392) with delta (0, 0)
Screenshot: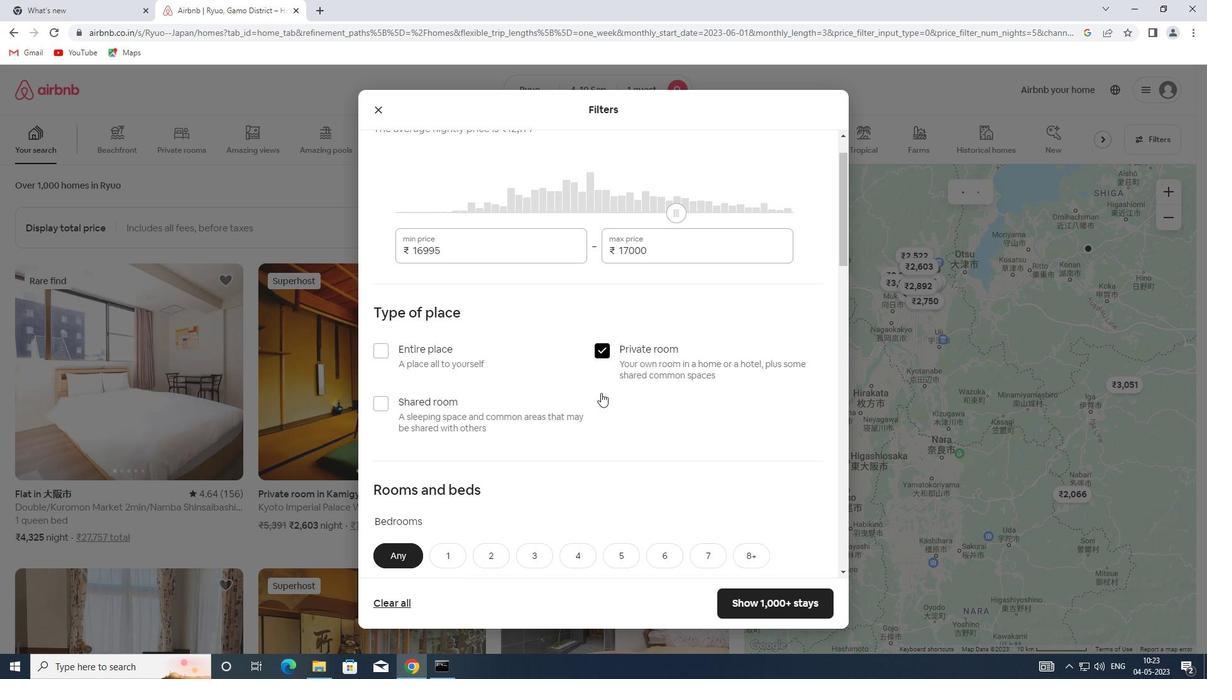 
Action: Mouse scrolled (601, 392) with delta (0, 0)
Screenshot: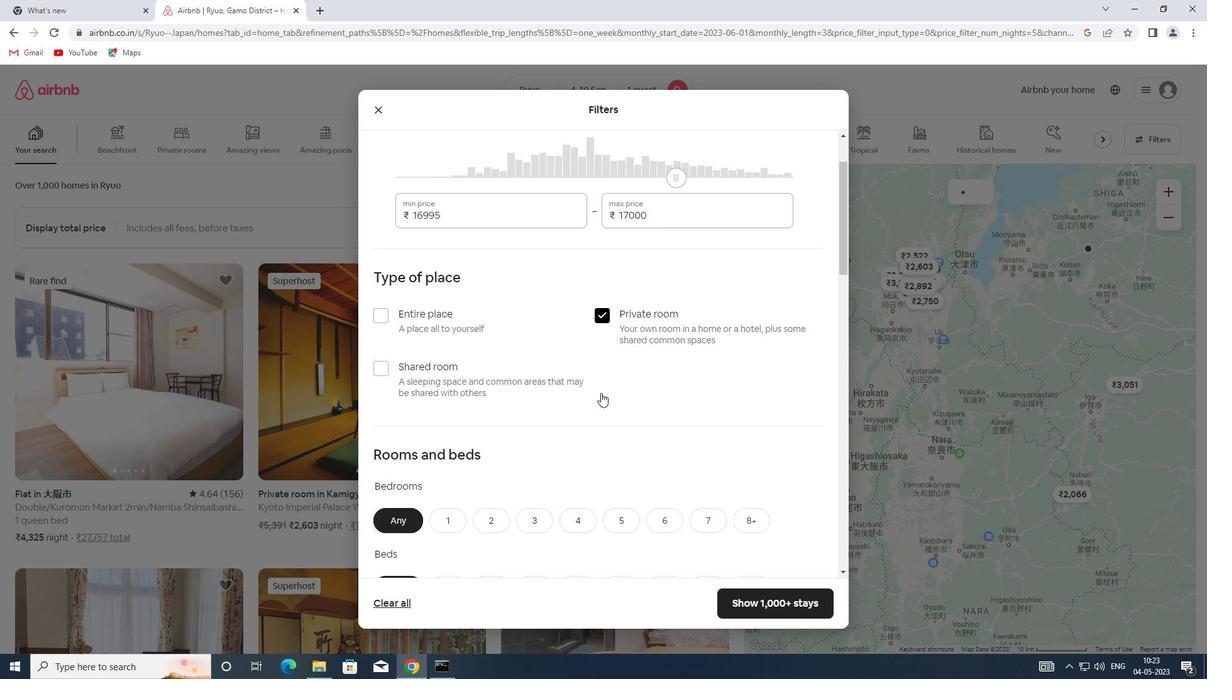 
Action: Mouse moved to (452, 347)
Screenshot: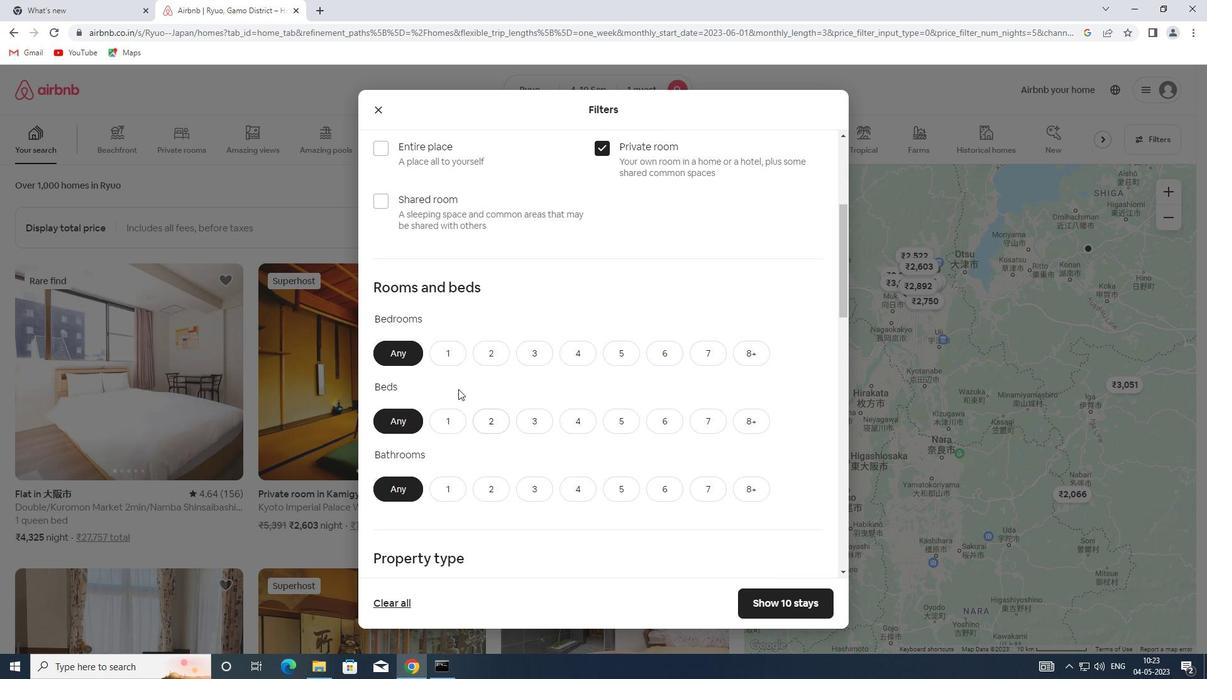
Action: Mouse pressed left at (452, 347)
Screenshot: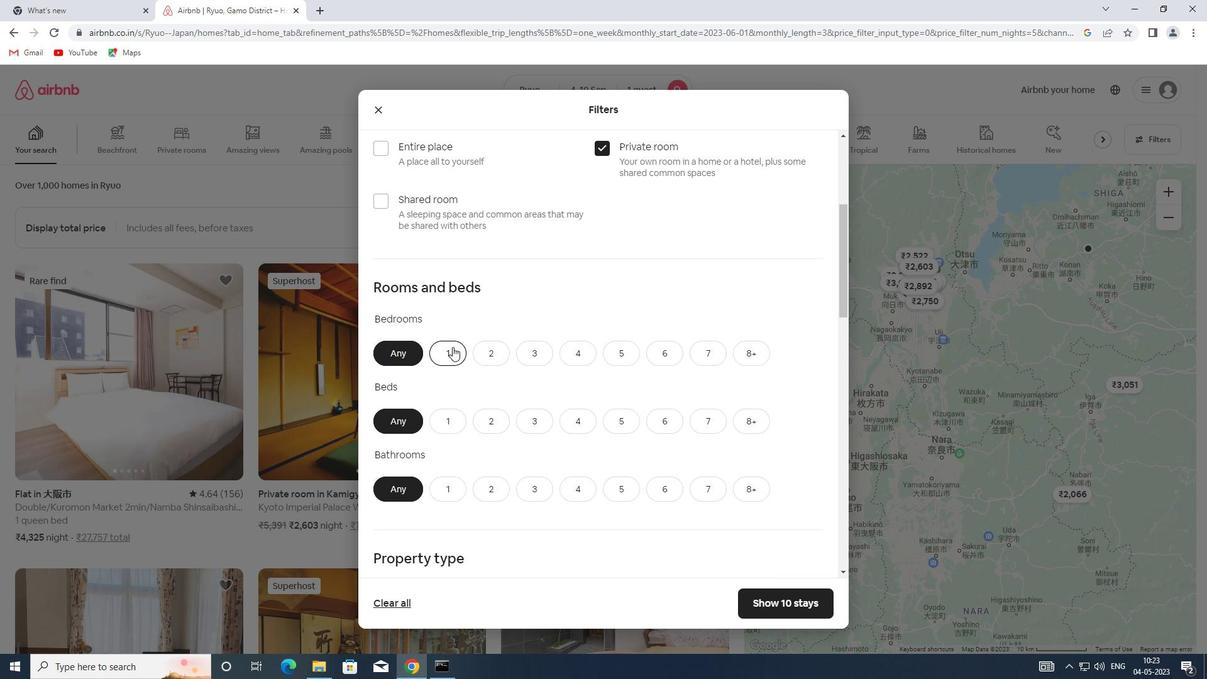 
Action: Mouse moved to (443, 426)
Screenshot: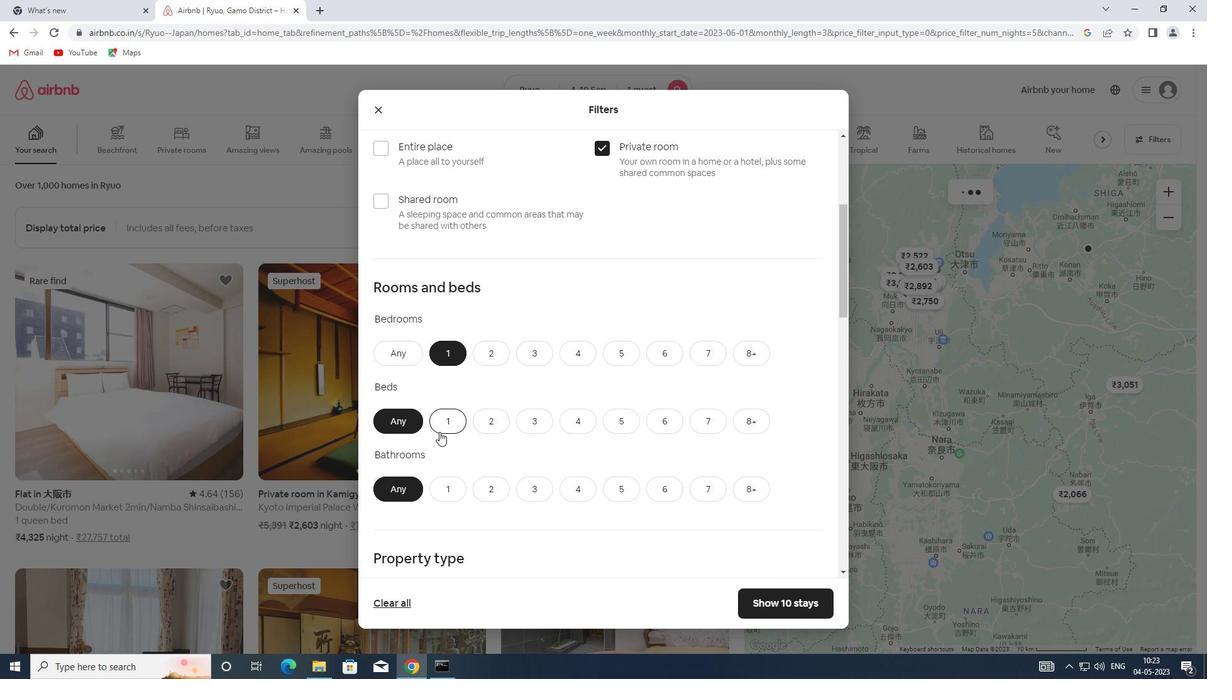 
Action: Mouse pressed left at (443, 426)
Screenshot: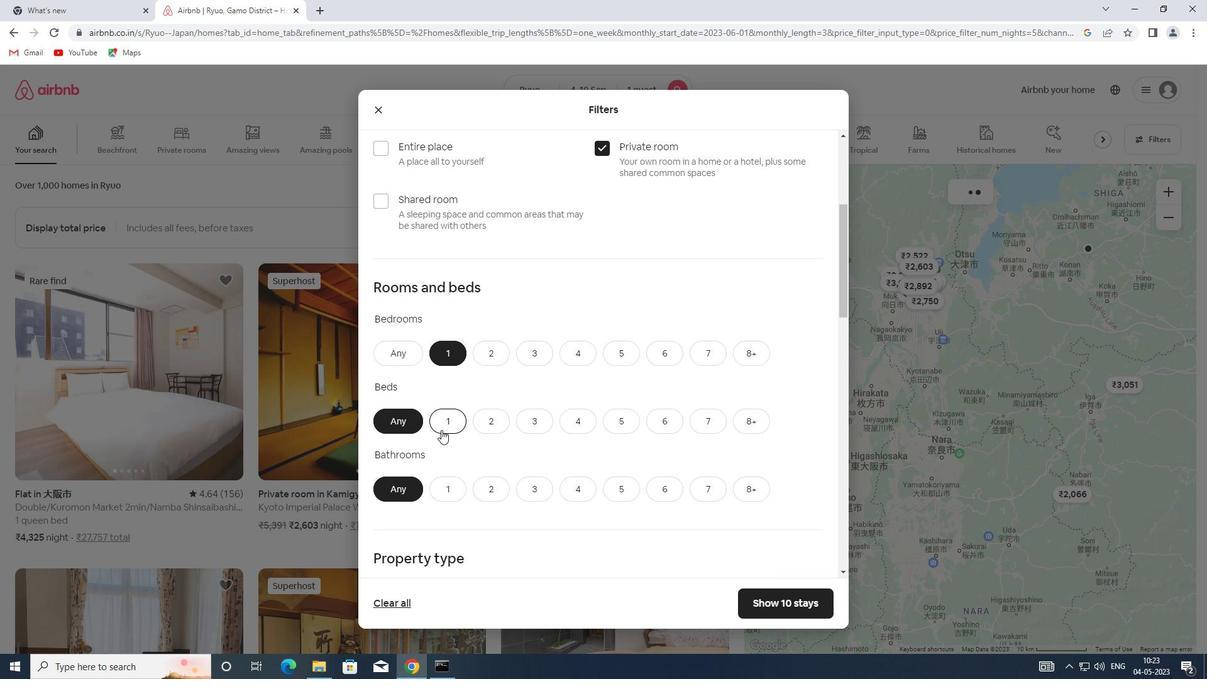 
Action: Mouse moved to (448, 489)
Screenshot: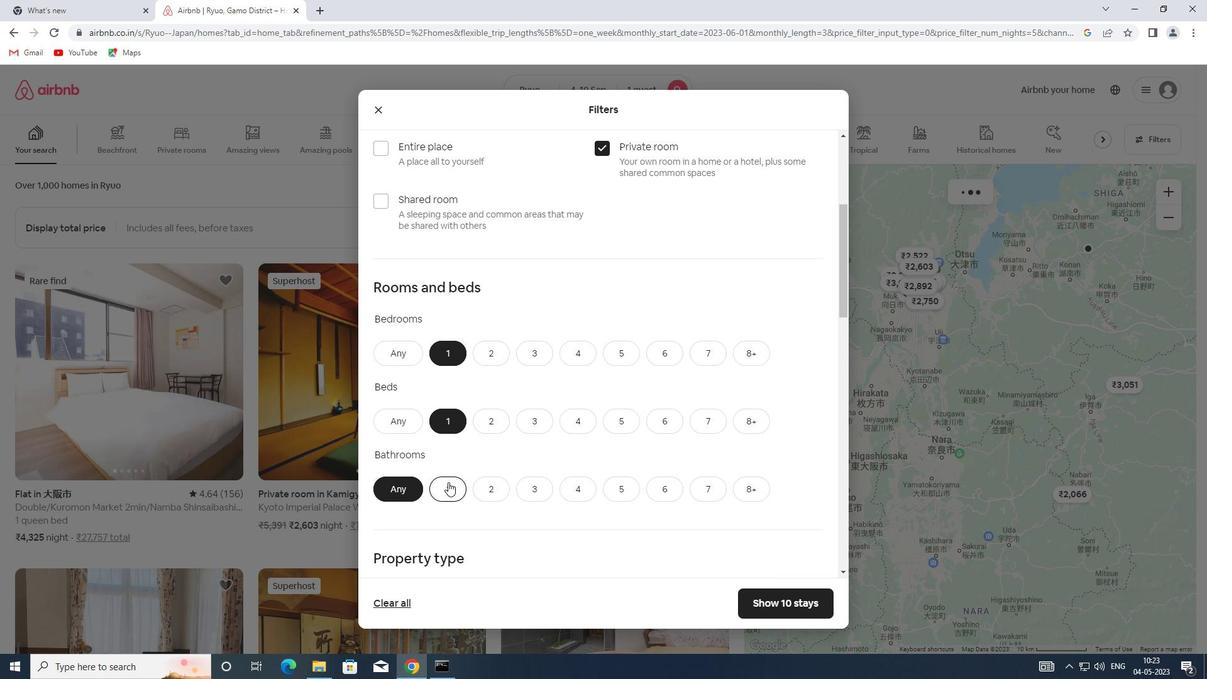 
Action: Mouse pressed left at (448, 489)
Screenshot: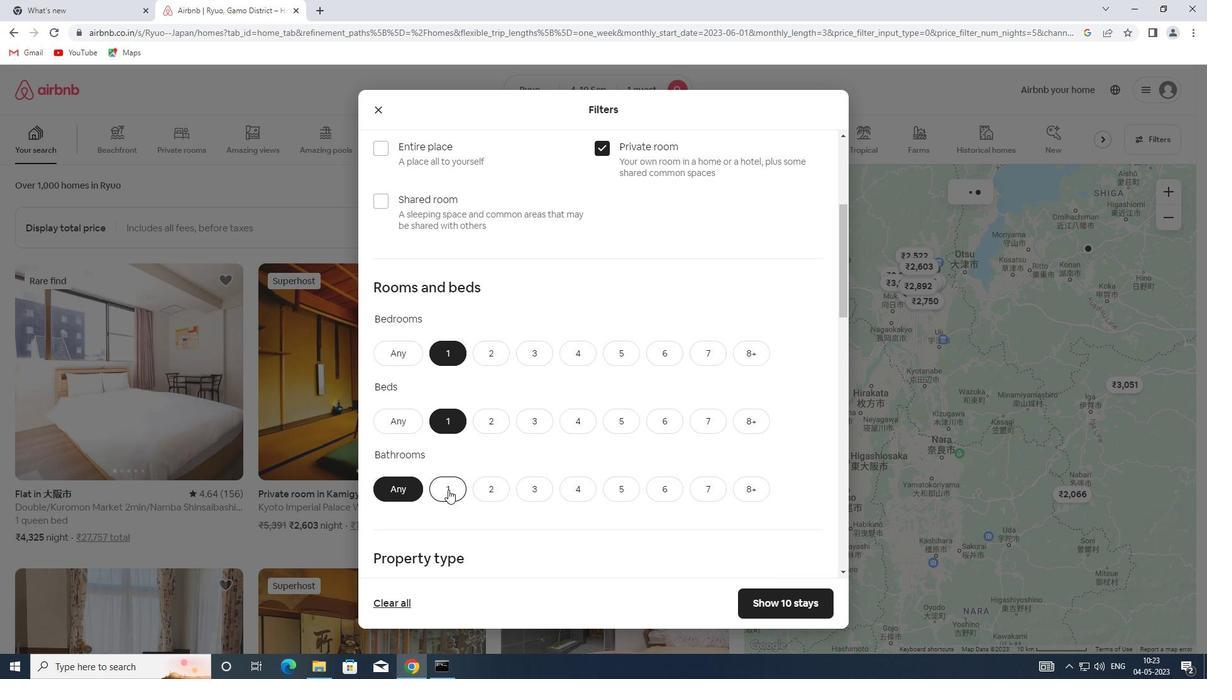 
Action: Mouse scrolled (448, 489) with delta (0, 0)
Screenshot: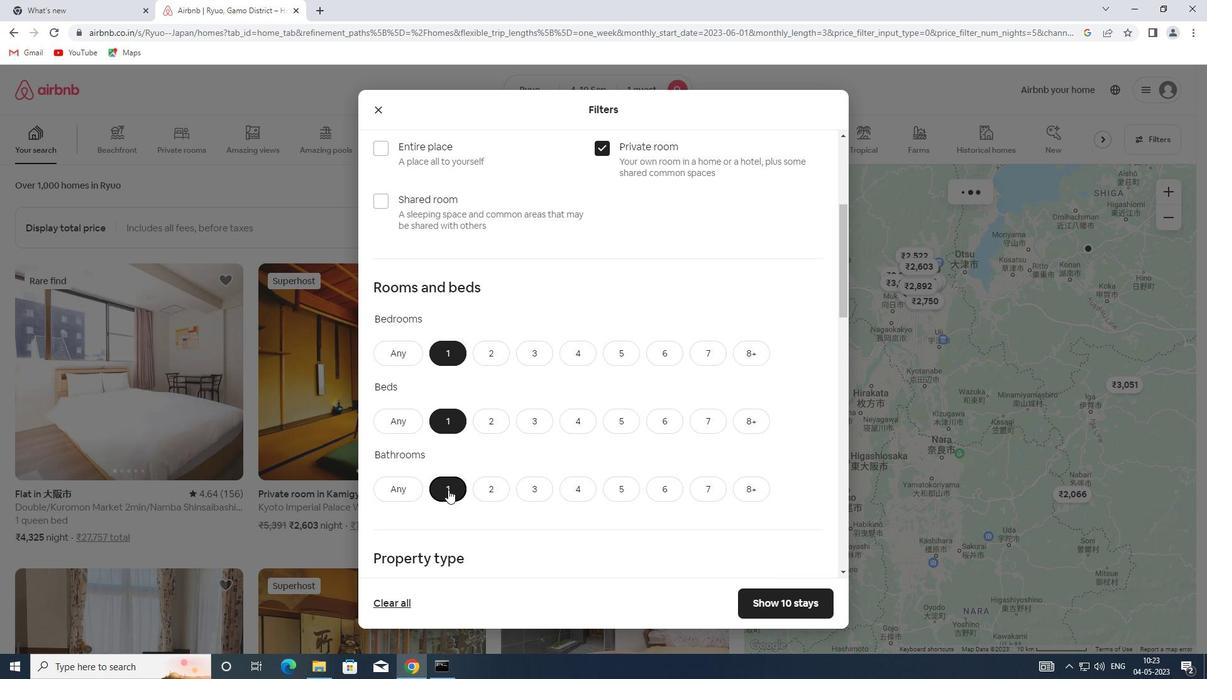 
Action: Mouse scrolled (448, 489) with delta (0, 0)
Screenshot: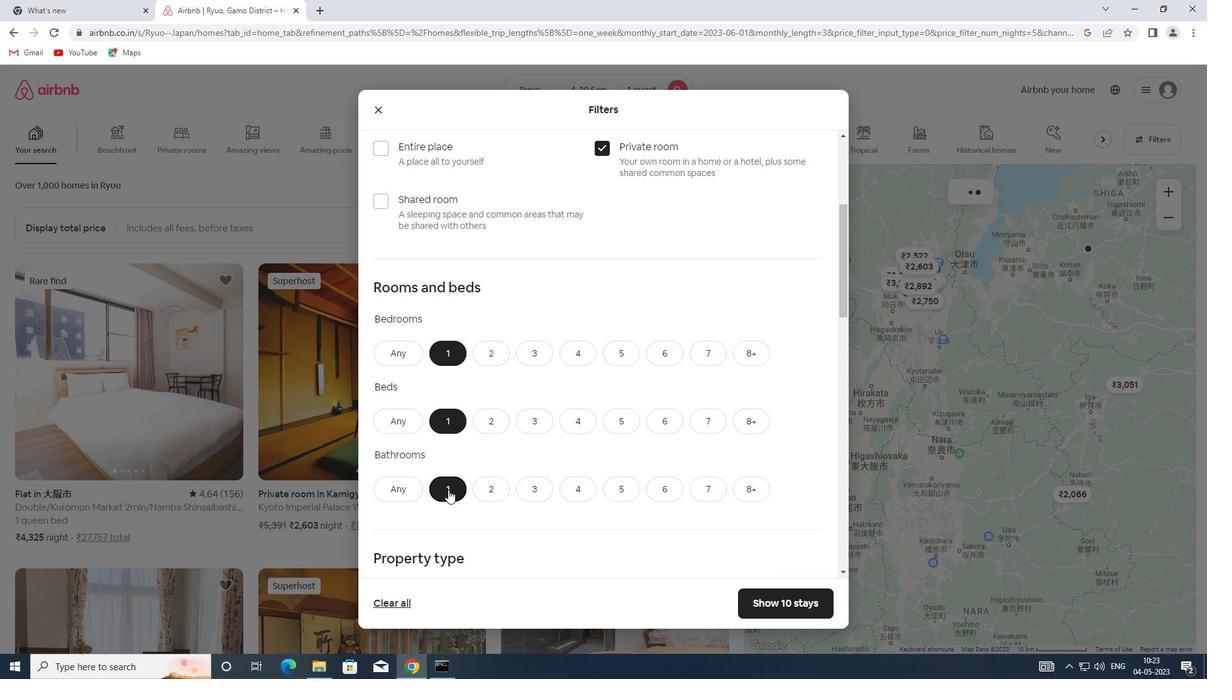 
Action: Mouse scrolled (448, 489) with delta (0, 0)
Screenshot: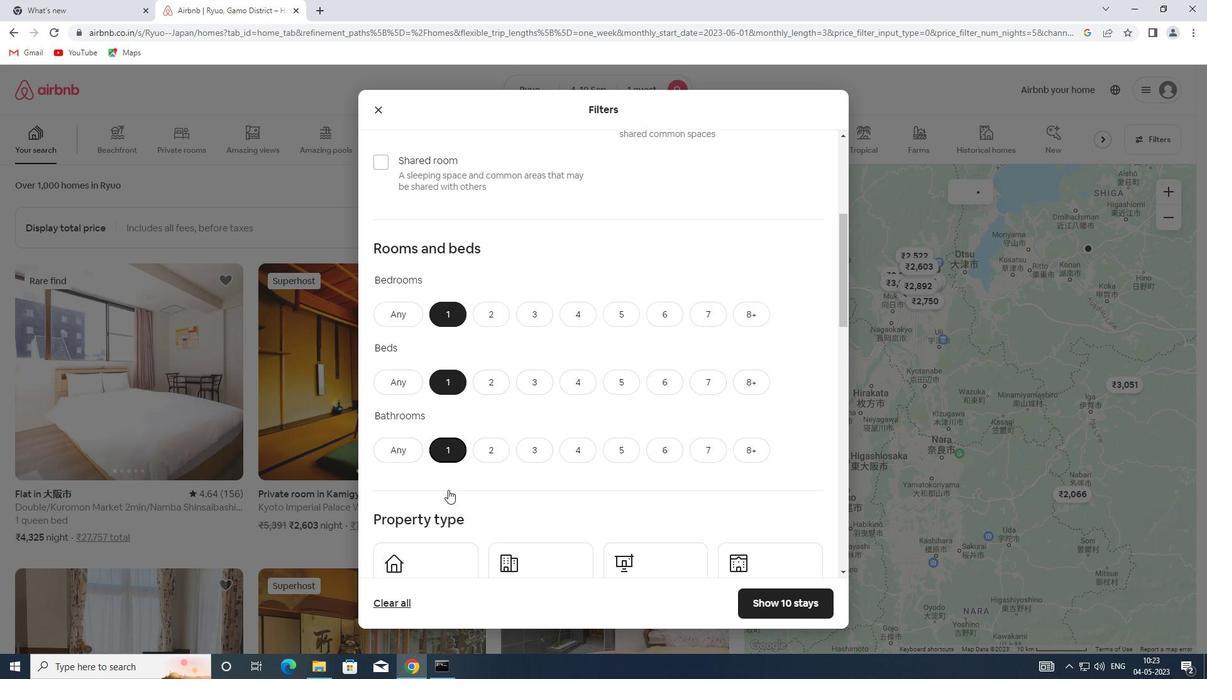 
Action: Mouse scrolled (448, 489) with delta (0, 0)
Screenshot: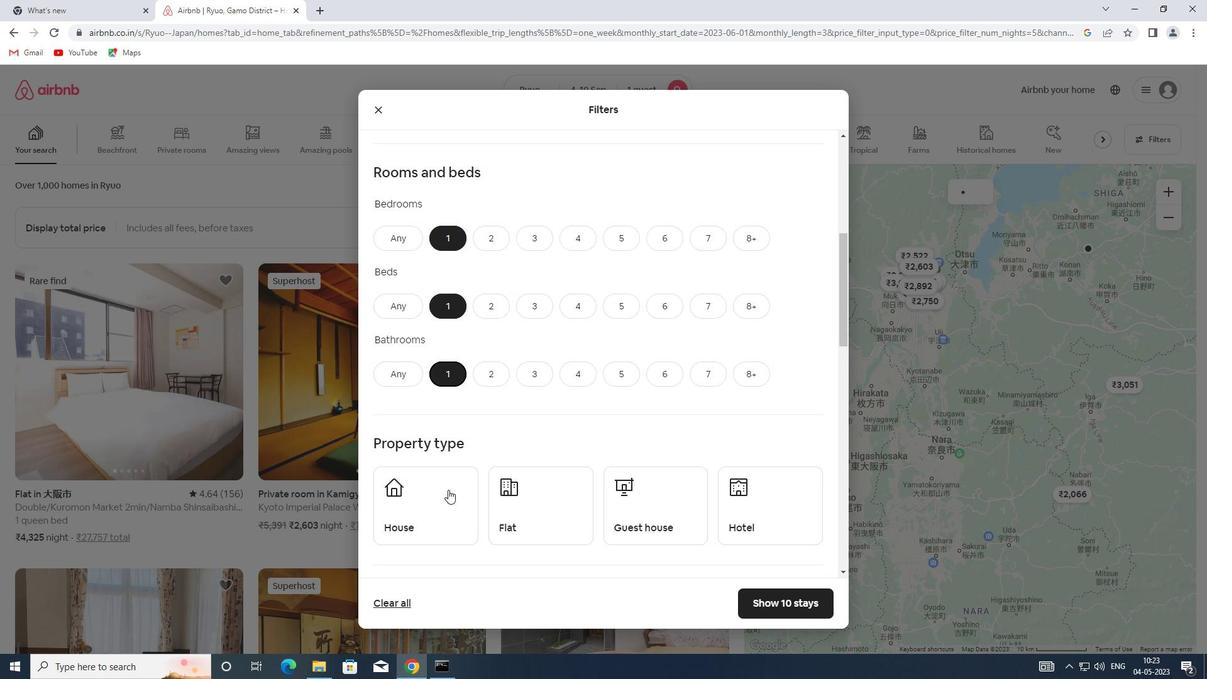 
Action: Mouse moved to (414, 388)
Screenshot: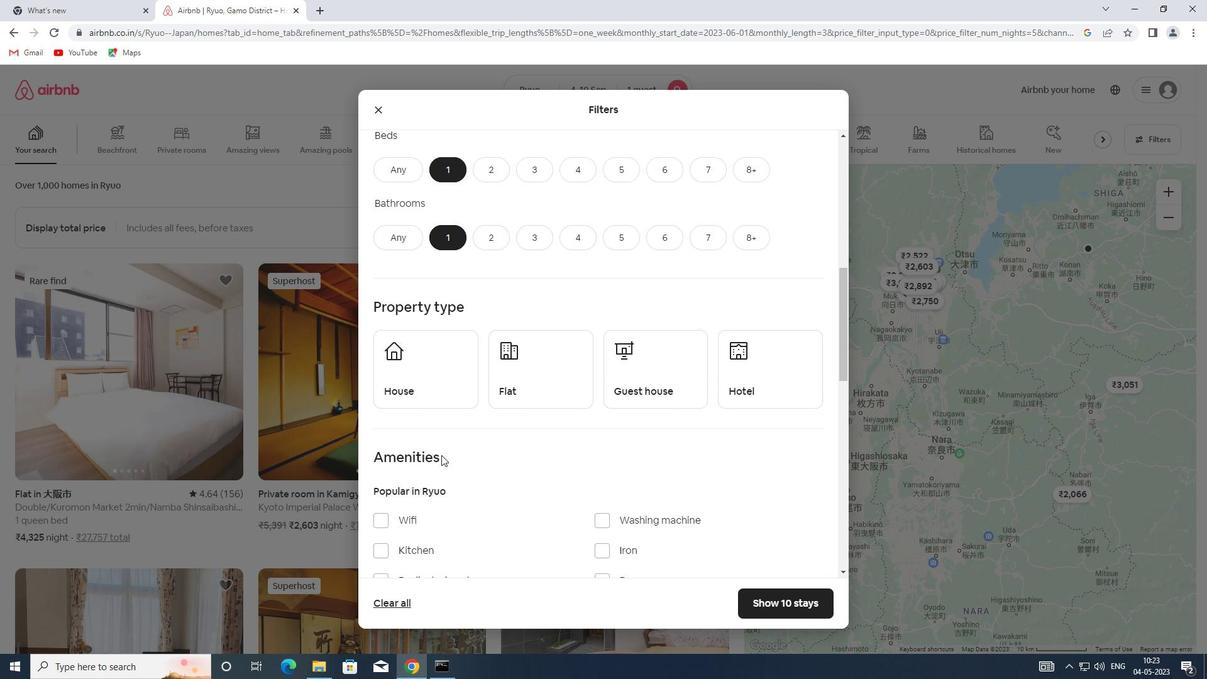 
Action: Mouse pressed left at (414, 388)
Screenshot: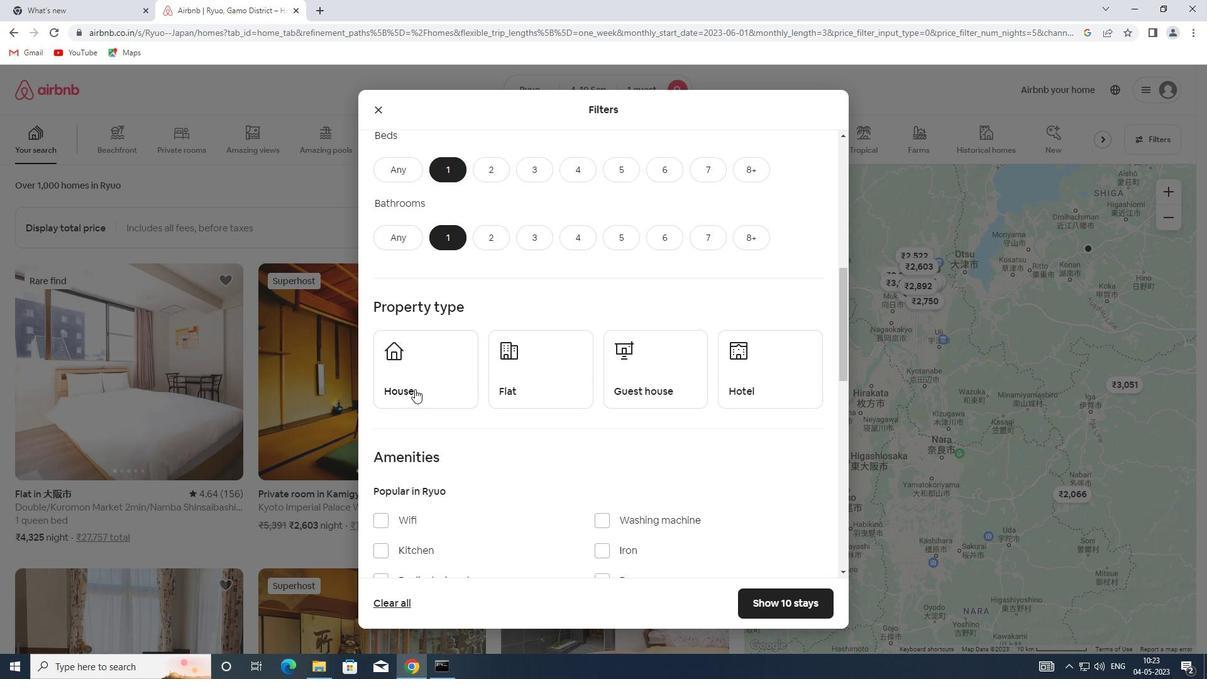 
Action: Mouse moved to (503, 383)
Screenshot: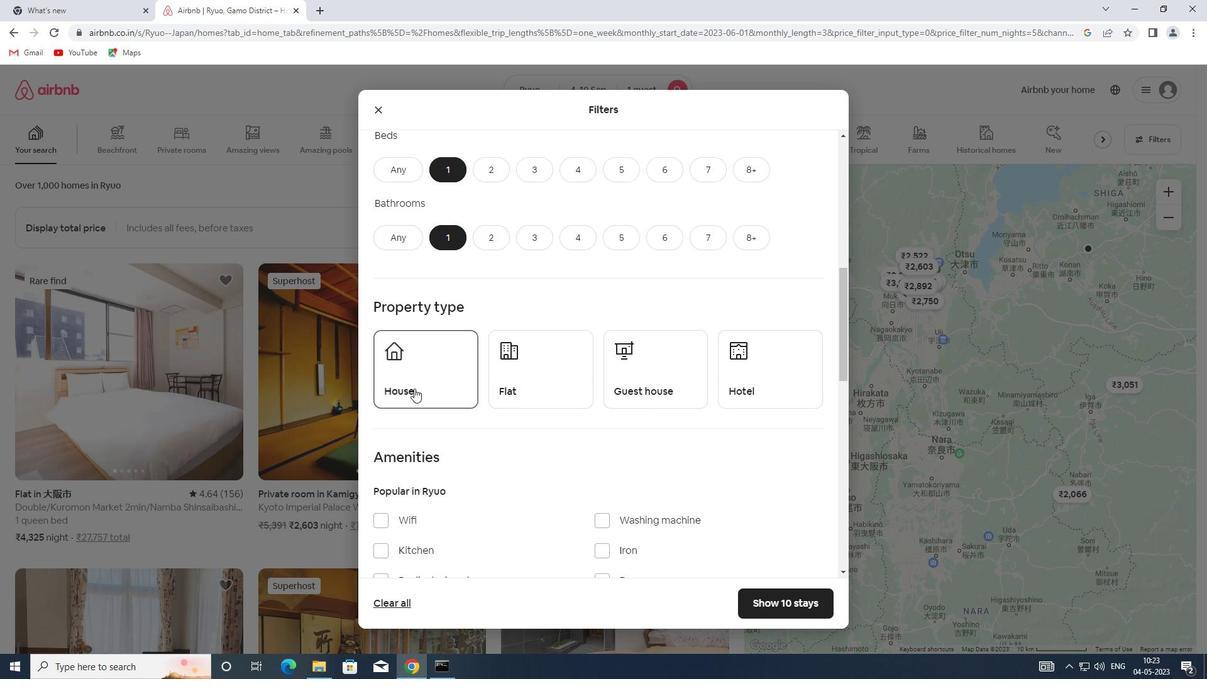 
Action: Mouse pressed left at (503, 383)
Screenshot: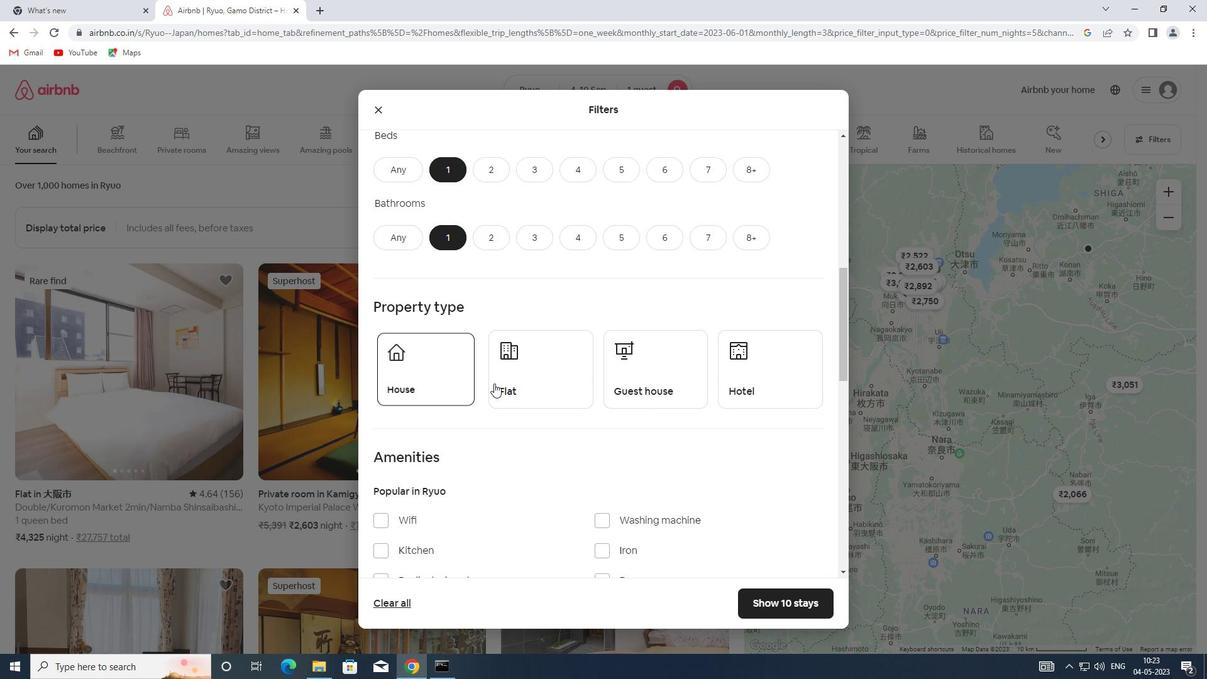
Action: Mouse moved to (671, 378)
Screenshot: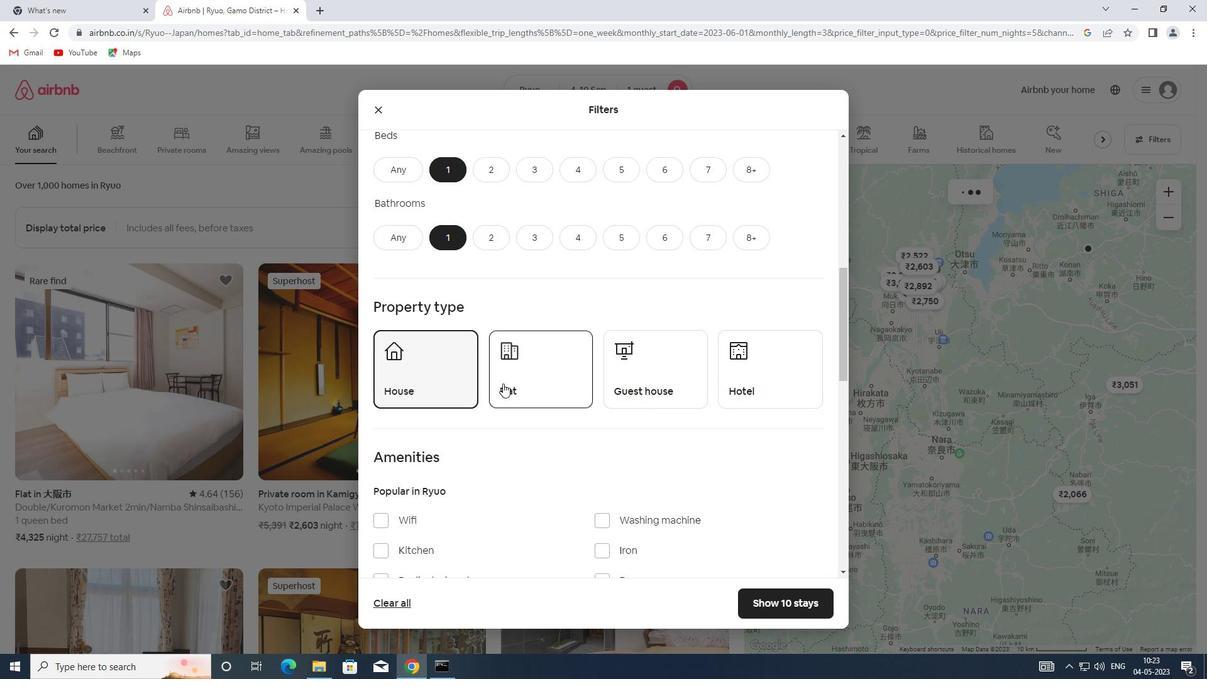 
Action: Mouse pressed left at (671, 378)
Screenshot: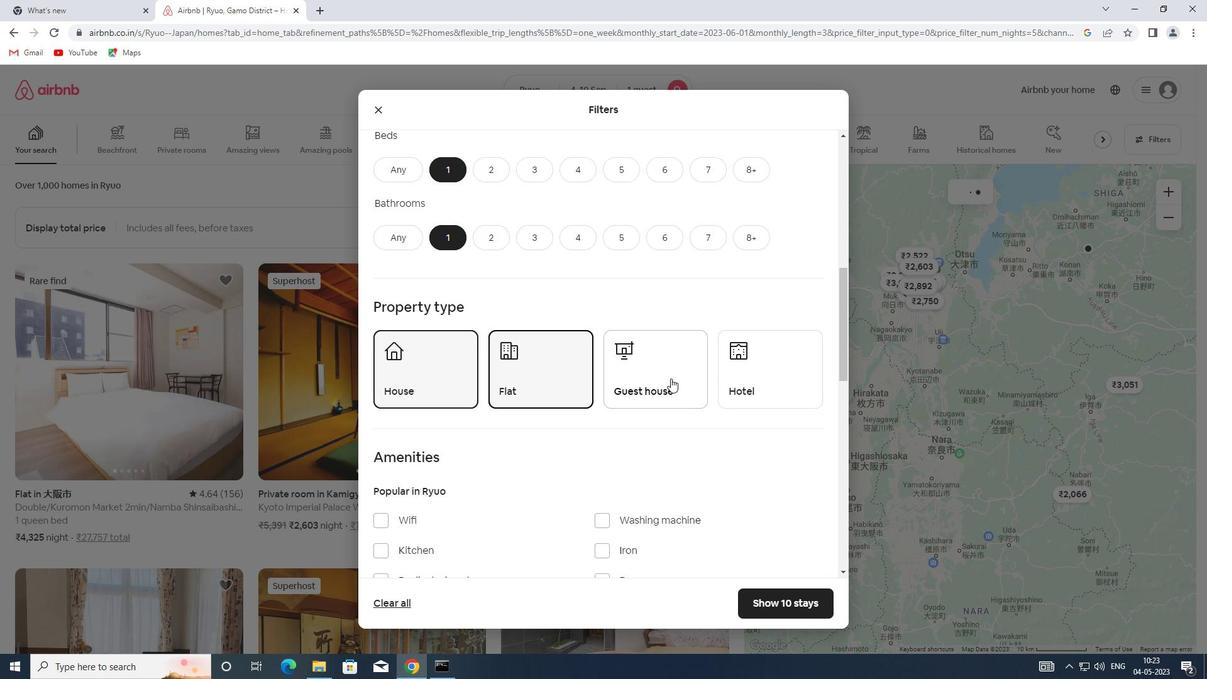 
Action: Mouse moved to (761, 377)
Screenshot: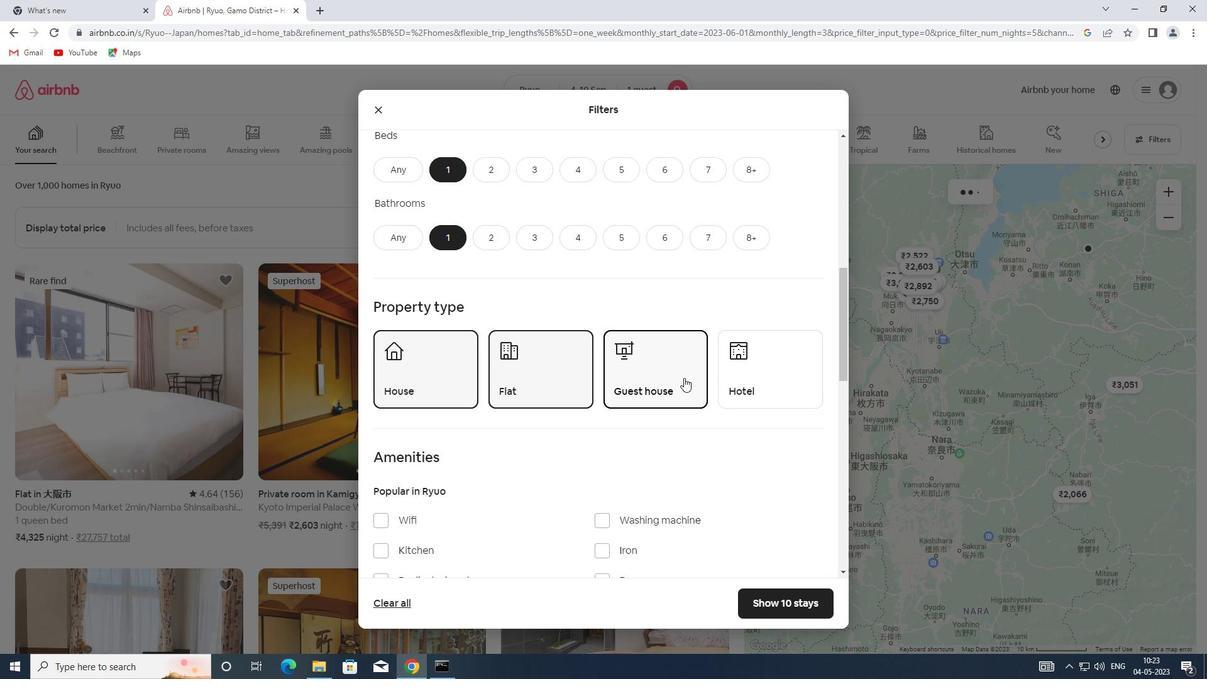 
Action: Mouse pressed left at (761, 377)
Screenshot: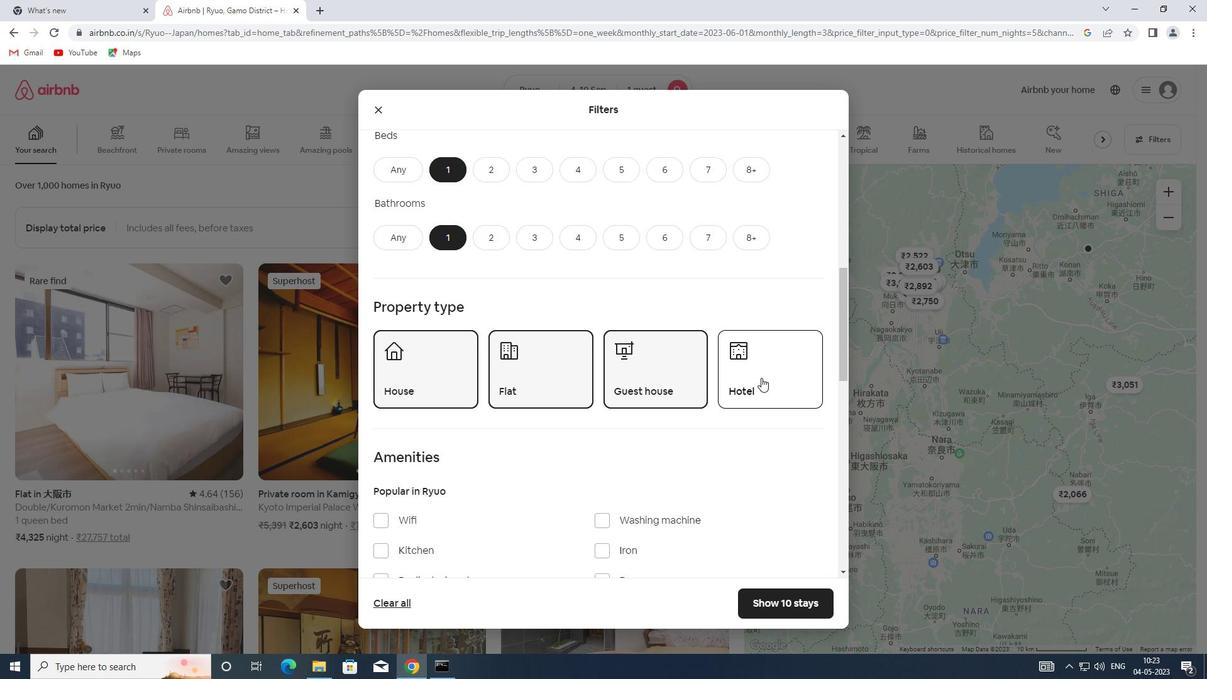 
Action: Mouse scrolled (761, 377) with delta (0, 0)
Screenshot: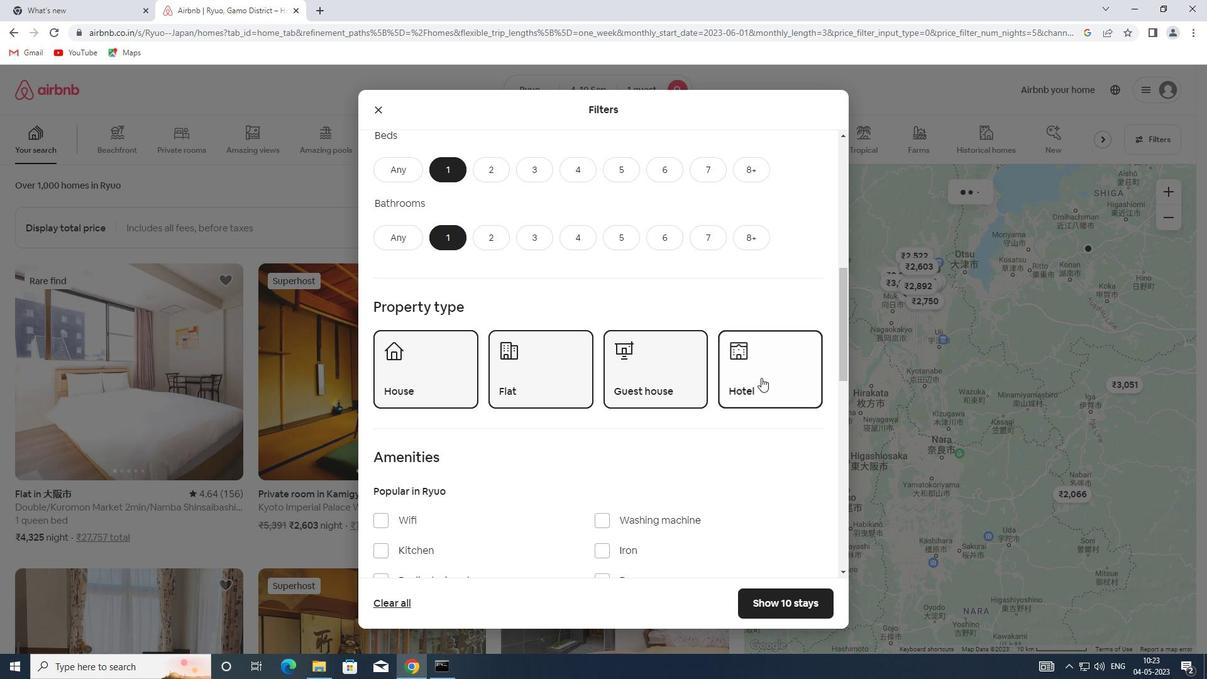 
Action: Mouse scrolled (761, 377) with delta (0, 0)
Screenshot: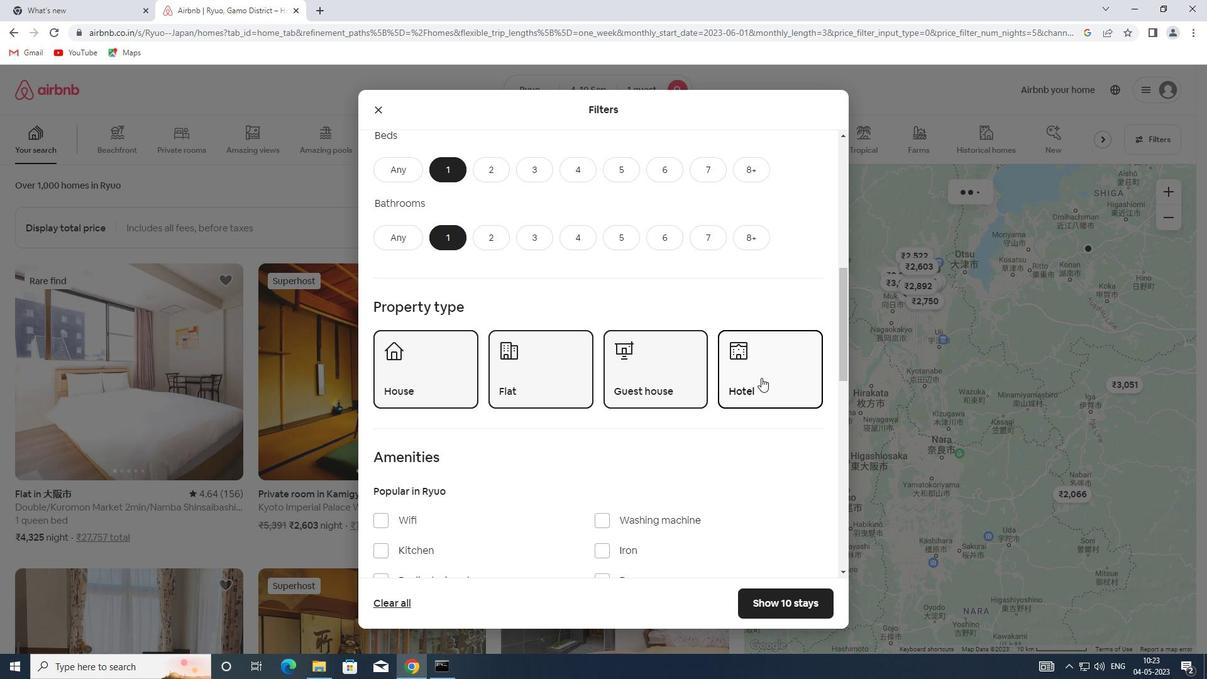 
Action: Mouse scrolled (761, 377) with delta (0, 0)
Screenshot: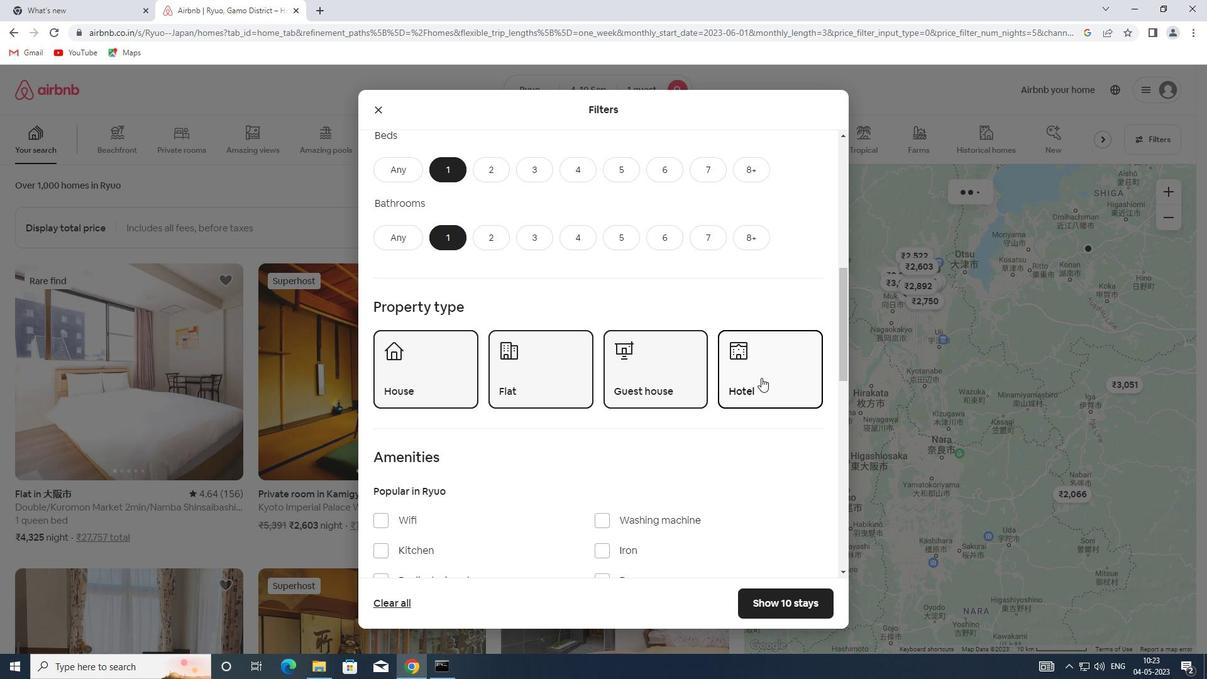 
Action: Mouse scrolled (761, 377) with delta (0, 0)
Screenshot: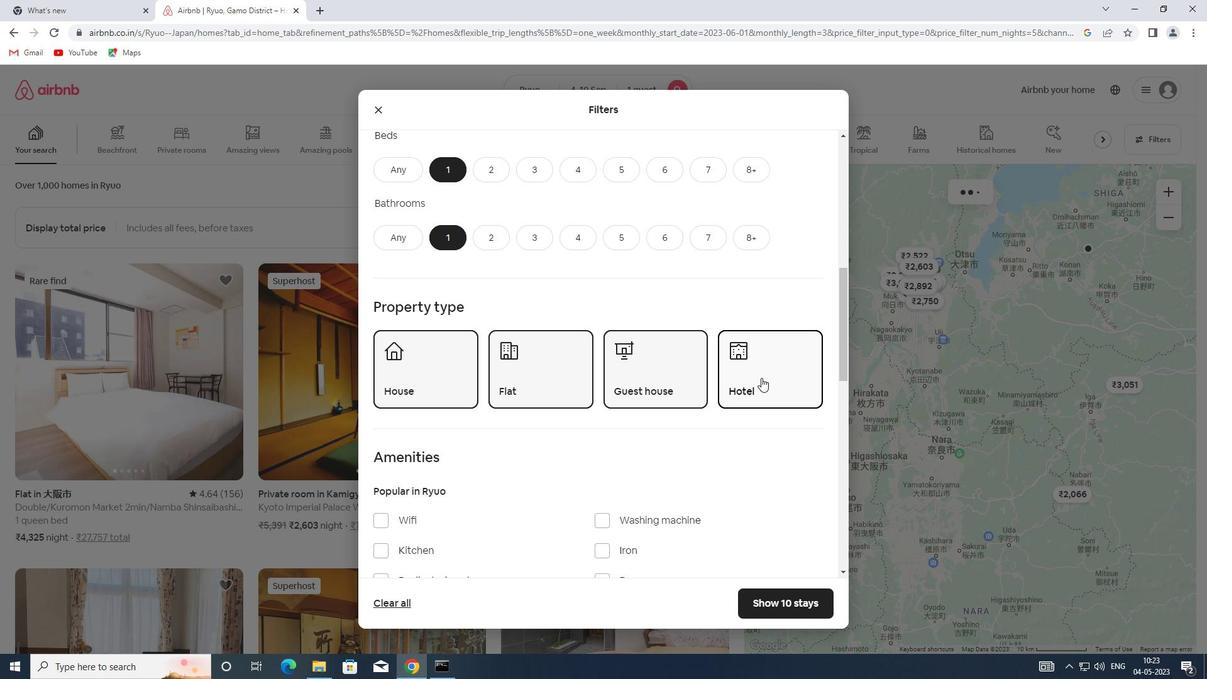 
Action: Mouse moved to (761, 377)
Screenshot: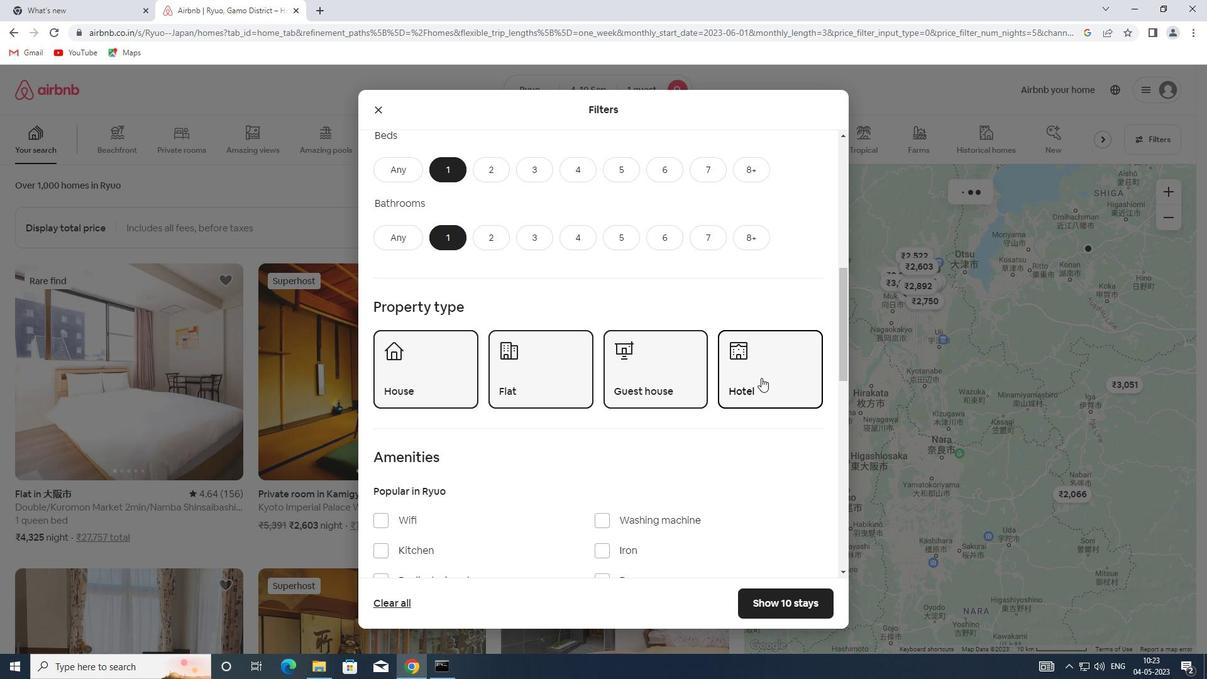 
Action: Mouse scrolled (761, 377) with delta (0, 0)
Screenshot: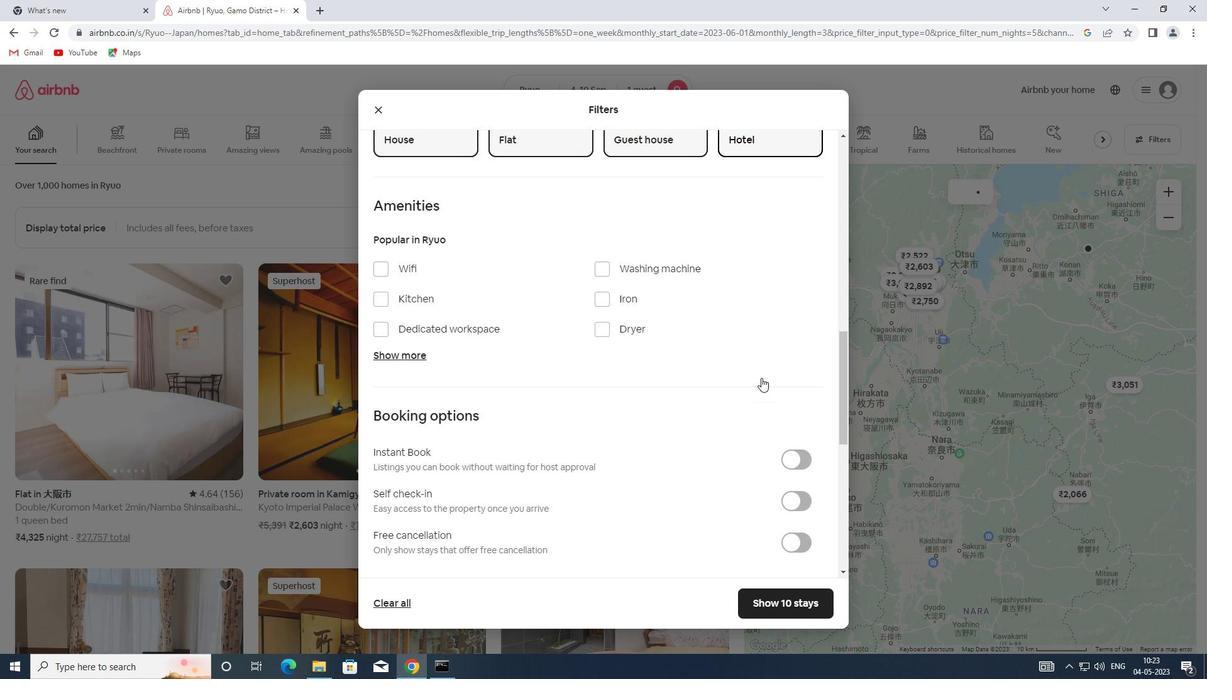 
Action: Mouse scrolled (761, 377) with delta (0, 0)
Screenshot: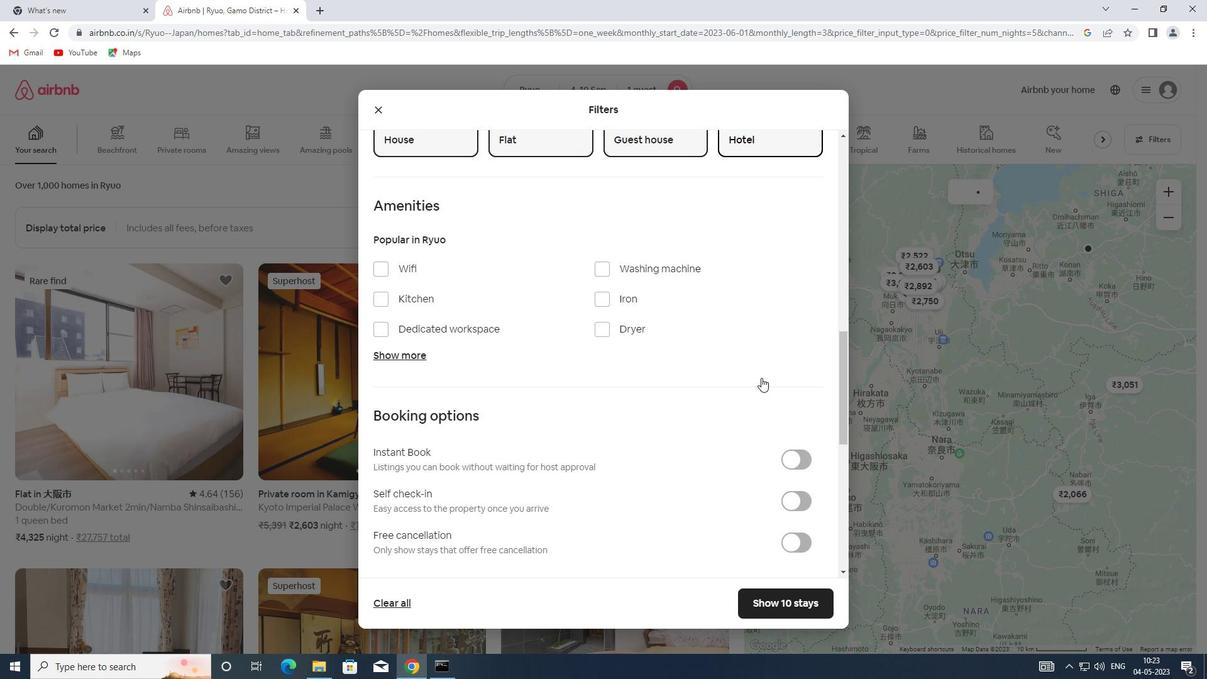 
Action: Mouse scrolled (761, 377) with delta (0, 0)
Screenshot: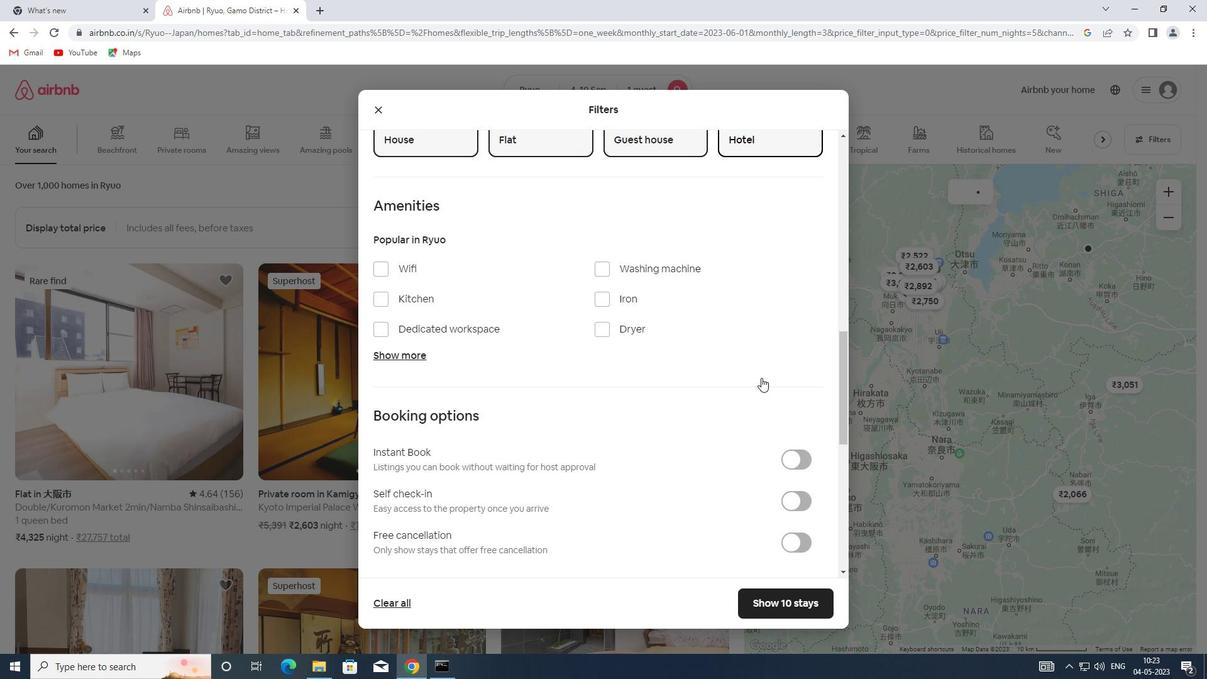 
Action: Mouse scrolled (761, 377) with delta (0, 0)
Screenshot: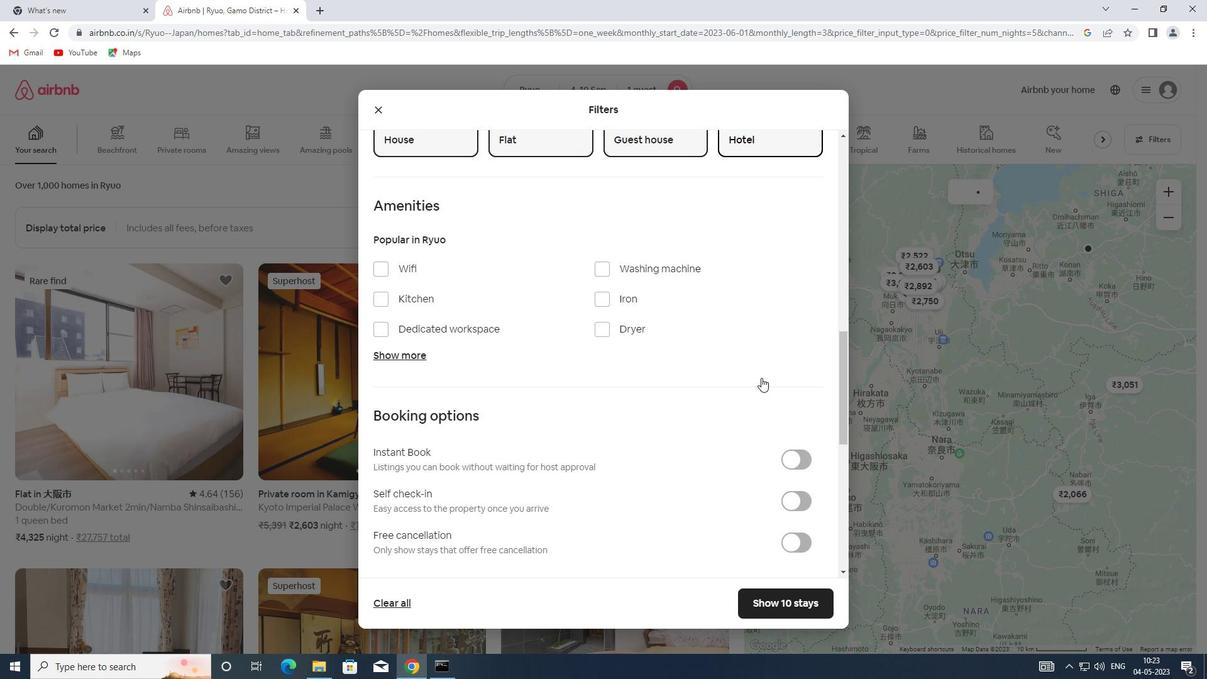 
Action: Mouse moved to (791, 249)
Screenshot: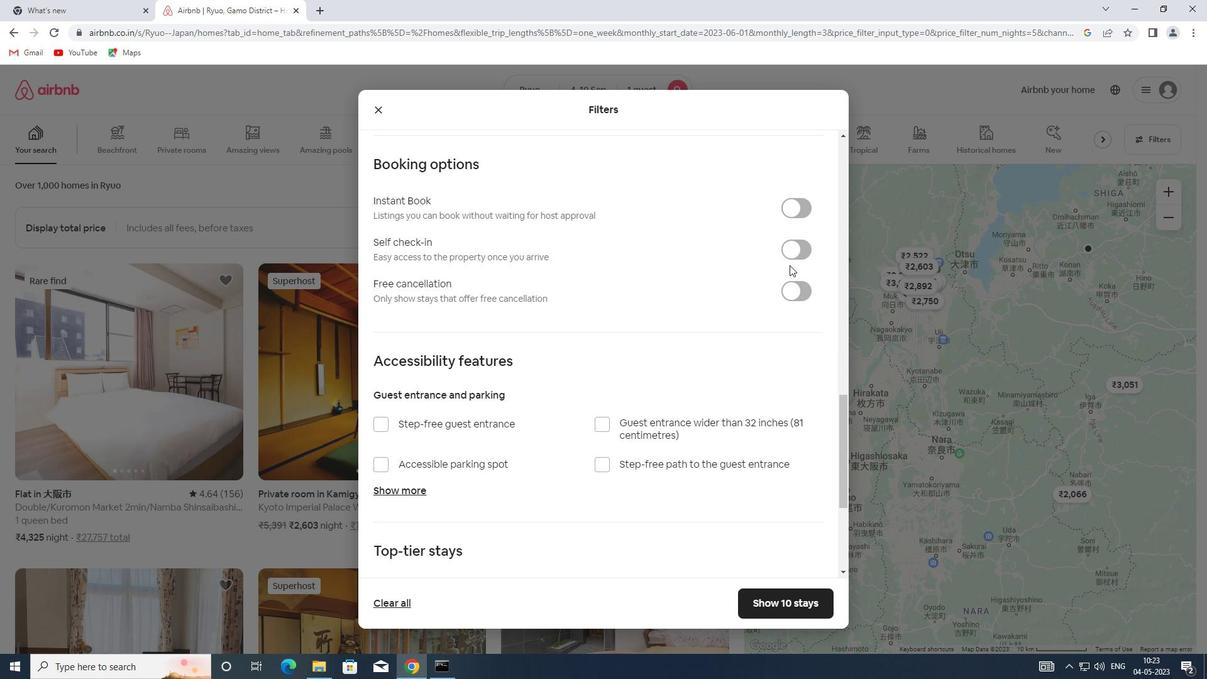 
Action: Mouse pressed left at (791, 249)
Screenshot: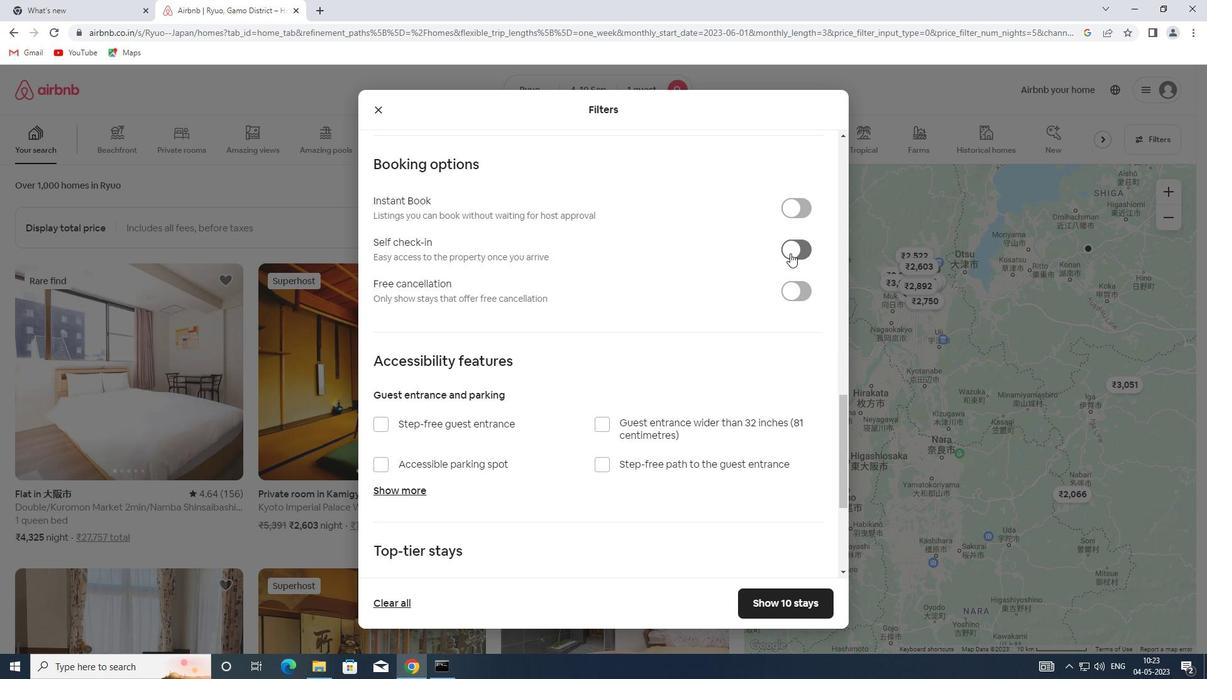 
Action: Mouse moved to (579, 393)
Screenshot: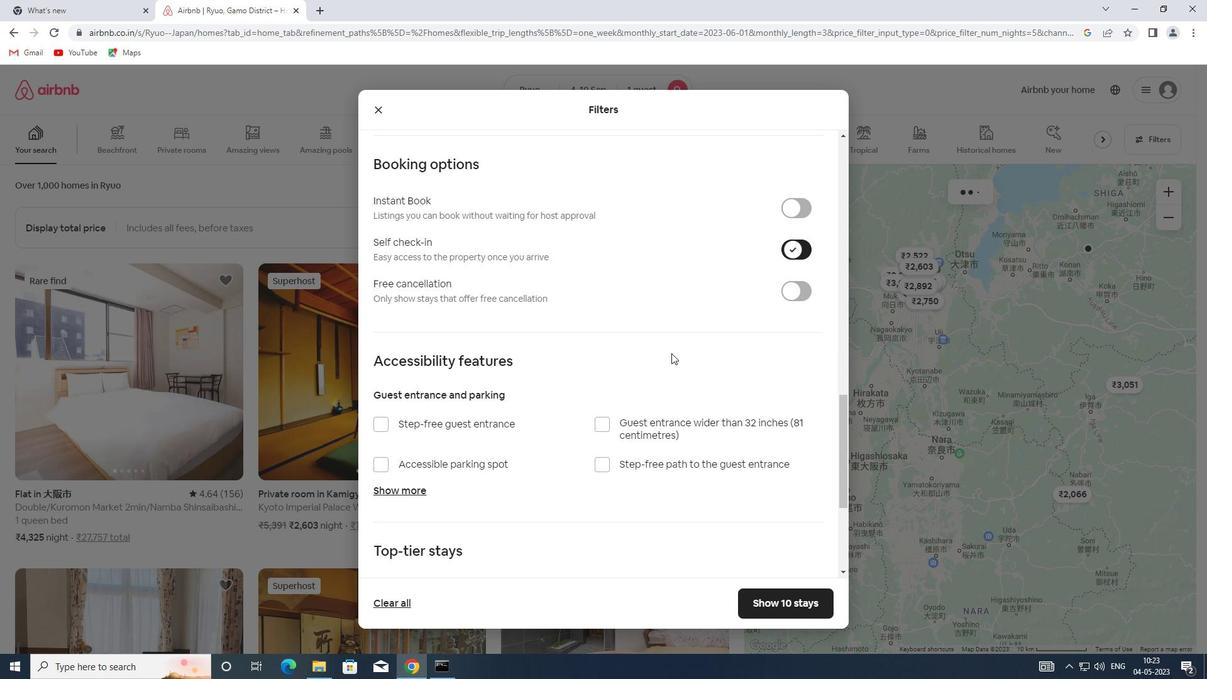 
Action: Mouse scrolled (579, 393) with delta (0, 0)
Screenshot: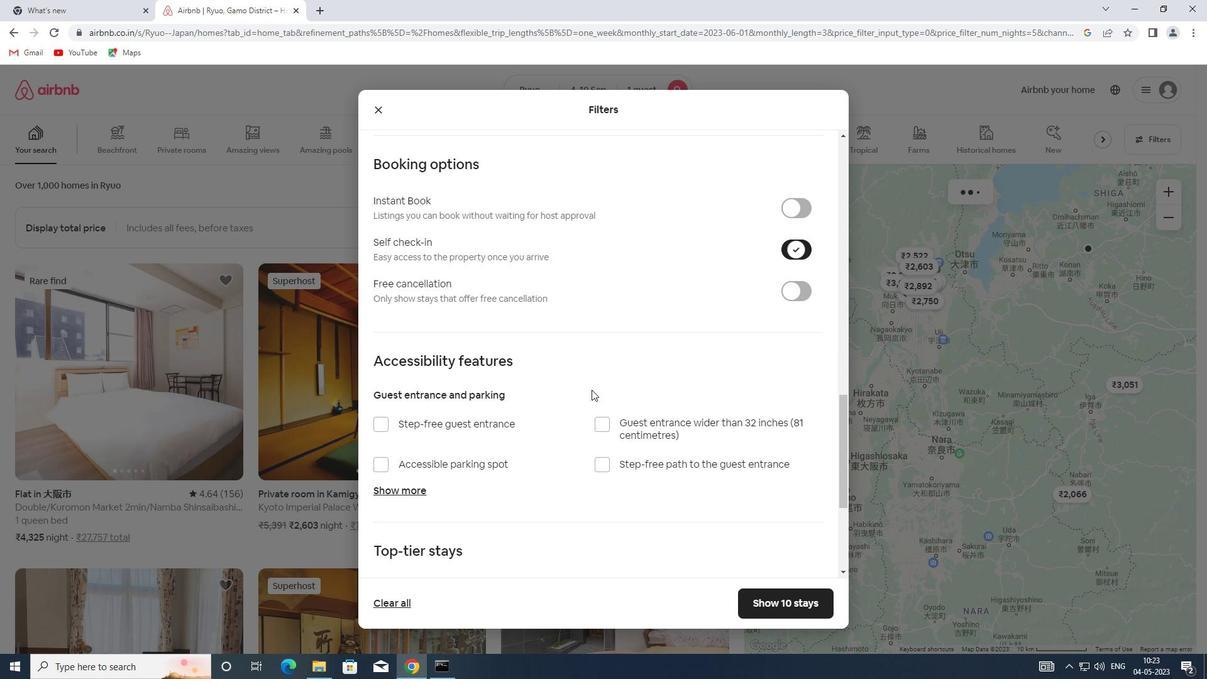 
Action: Mouse scrolled (579, 393) with delta (0, 0)
Screenshot: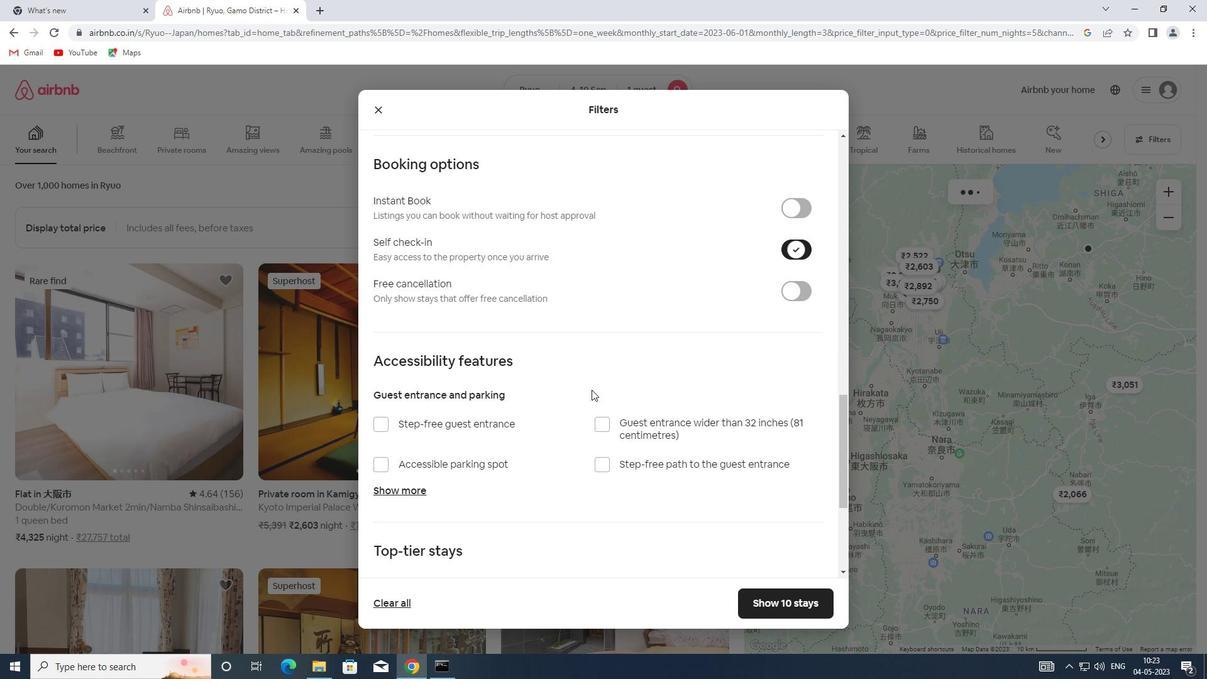 
Action: Mouse scrolled (579, 393) with delta (0, 0)
Screenshot: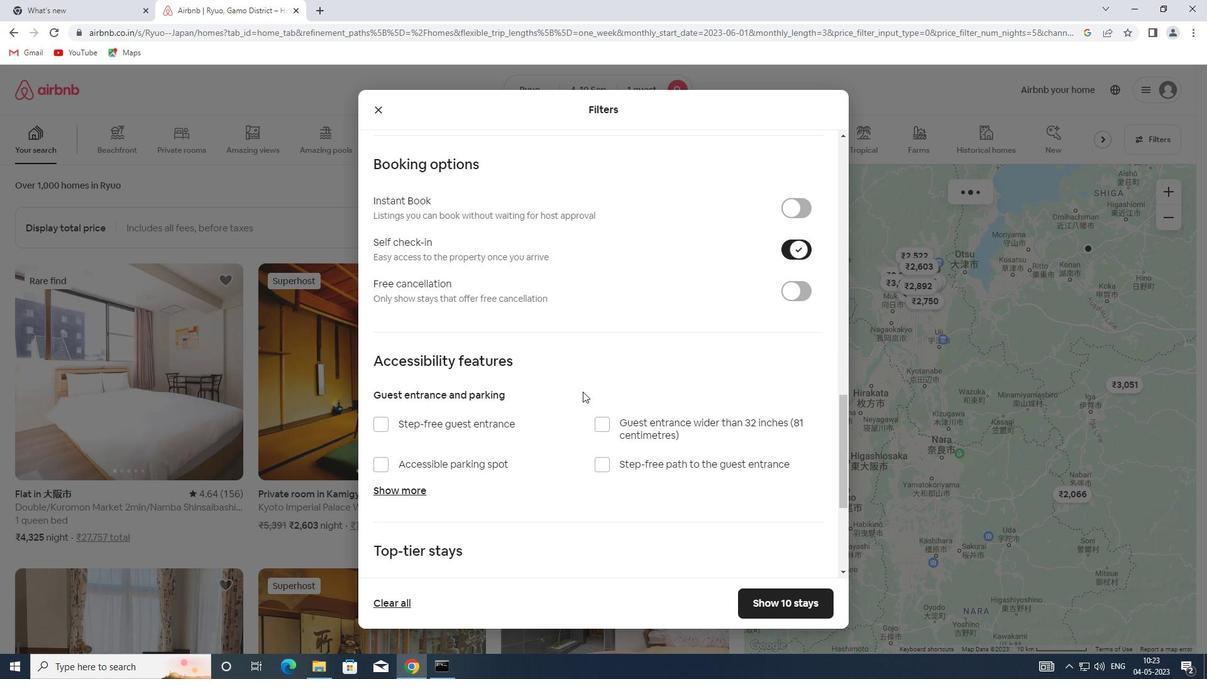 
Action: Mouse scrolled (579, 393) with delta (0, 0)
Screenshot: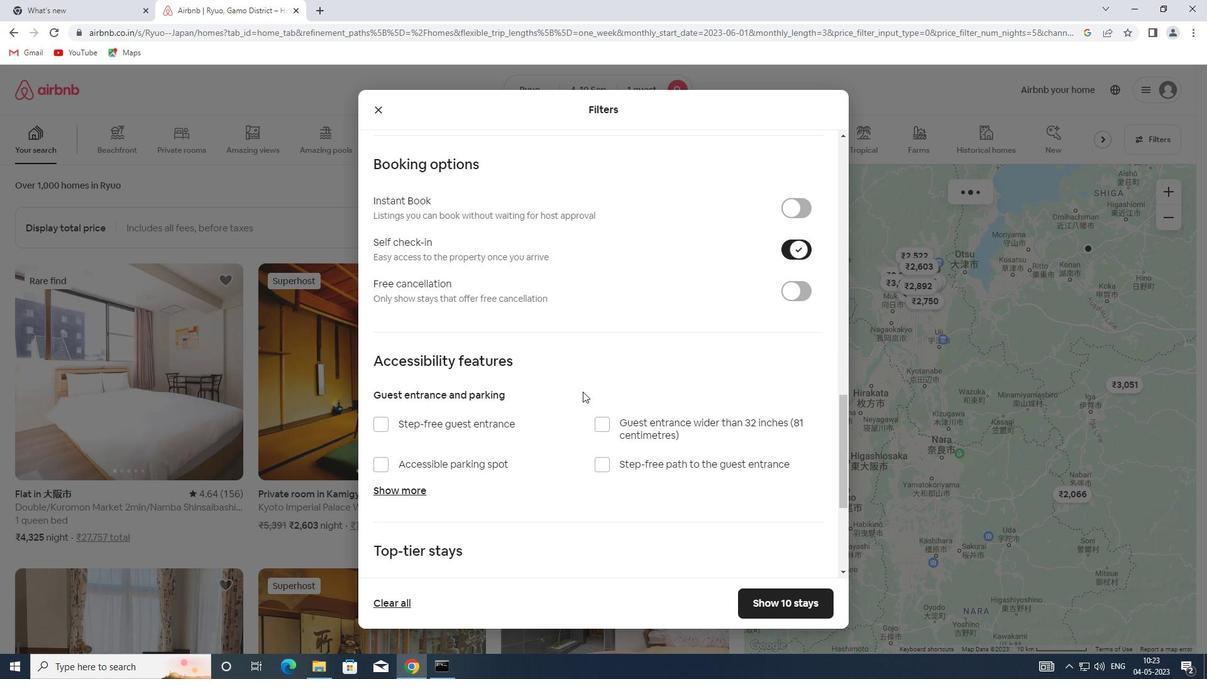 
Action: Mouse moved to (416, 494)
Screenshot: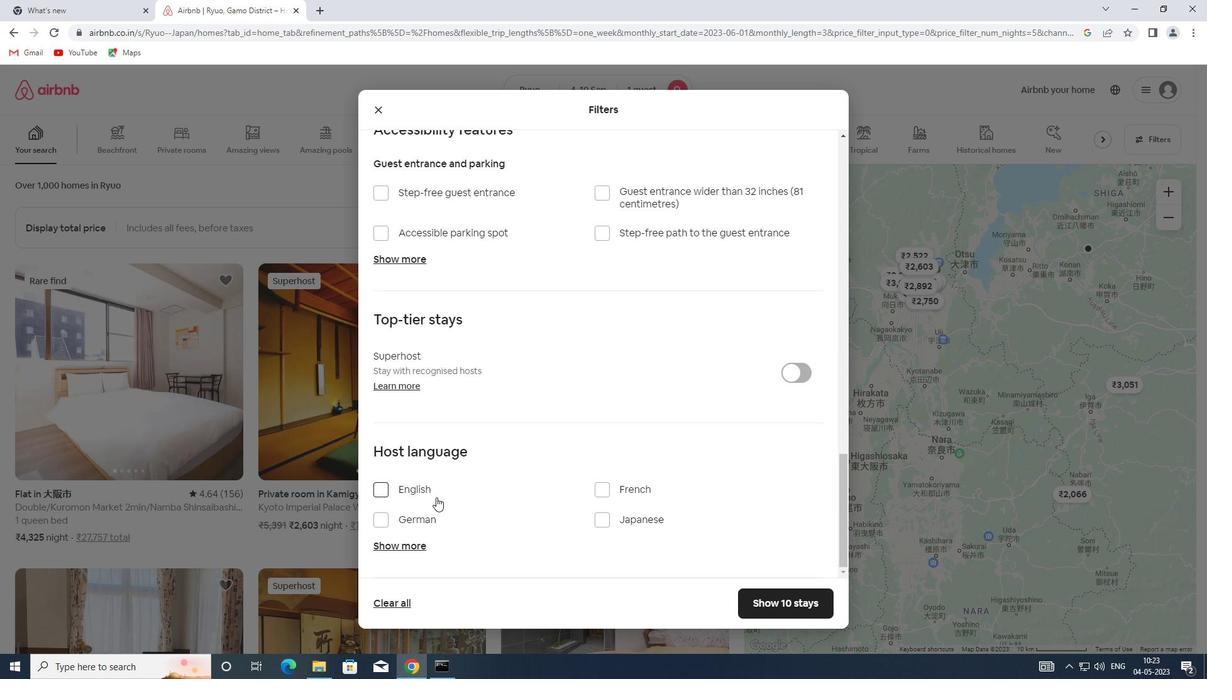 
Action: Mouse pressed left at (416, 494)
Screenshot: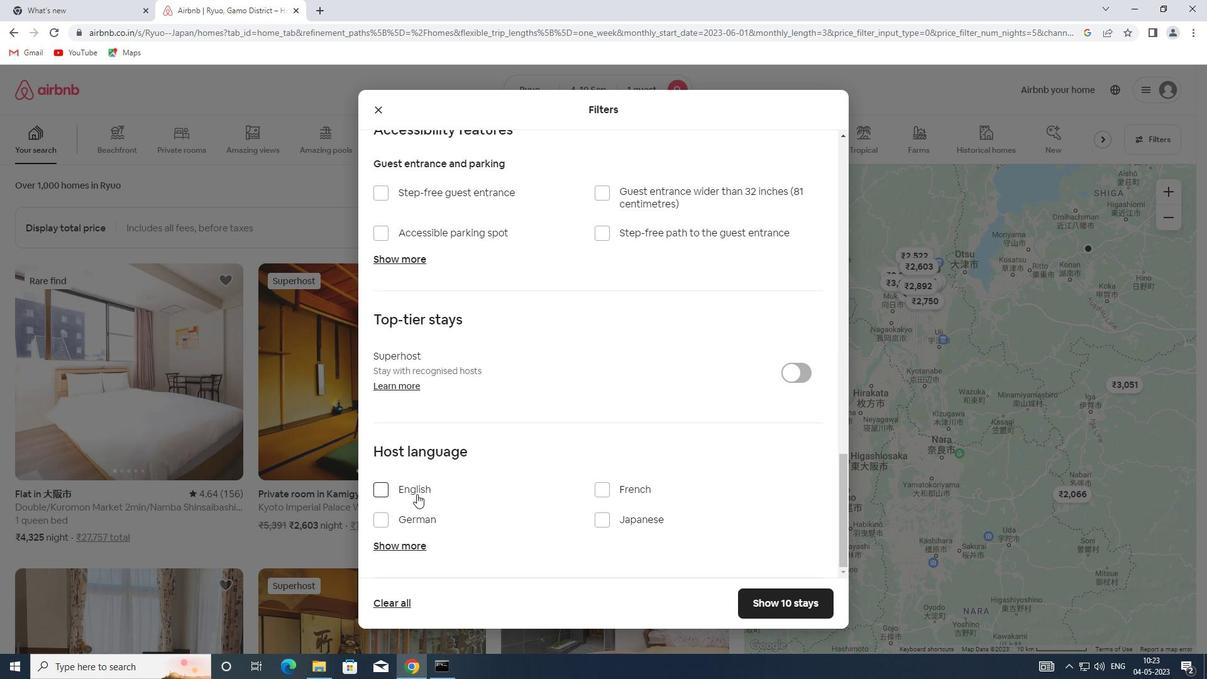 
Action: Mouse moved to (795, 608)
Screenshot: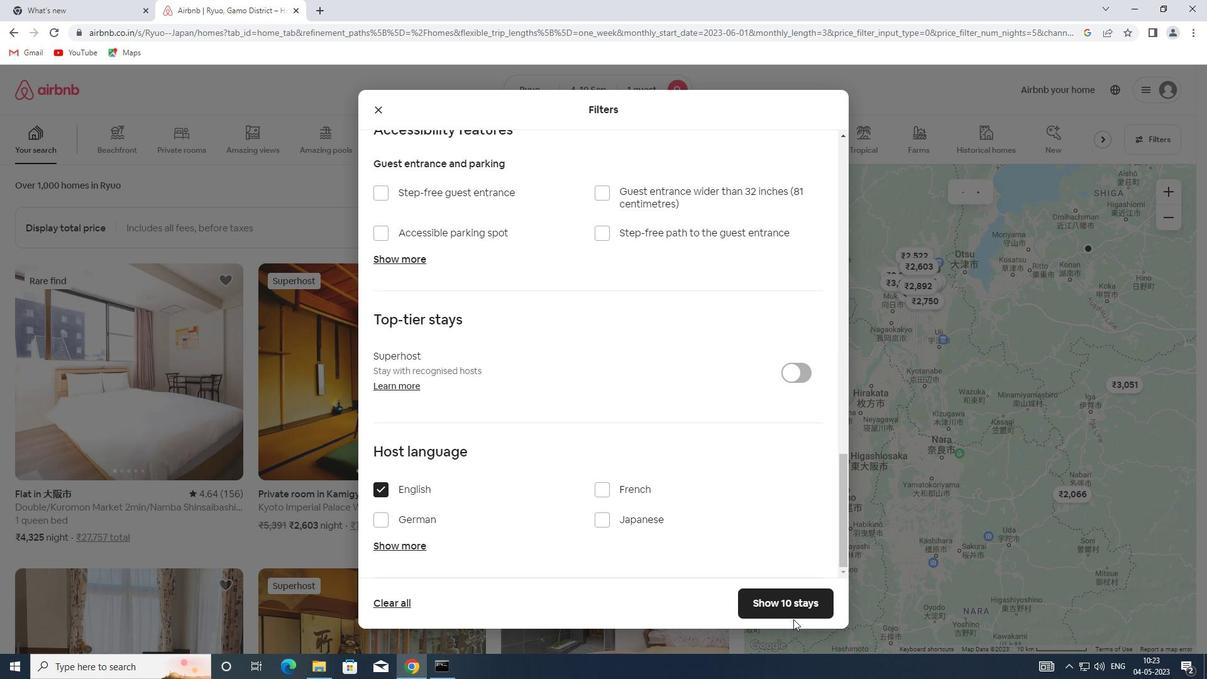 
Action: Mouse pressed left at (795, 608)
Screenshot: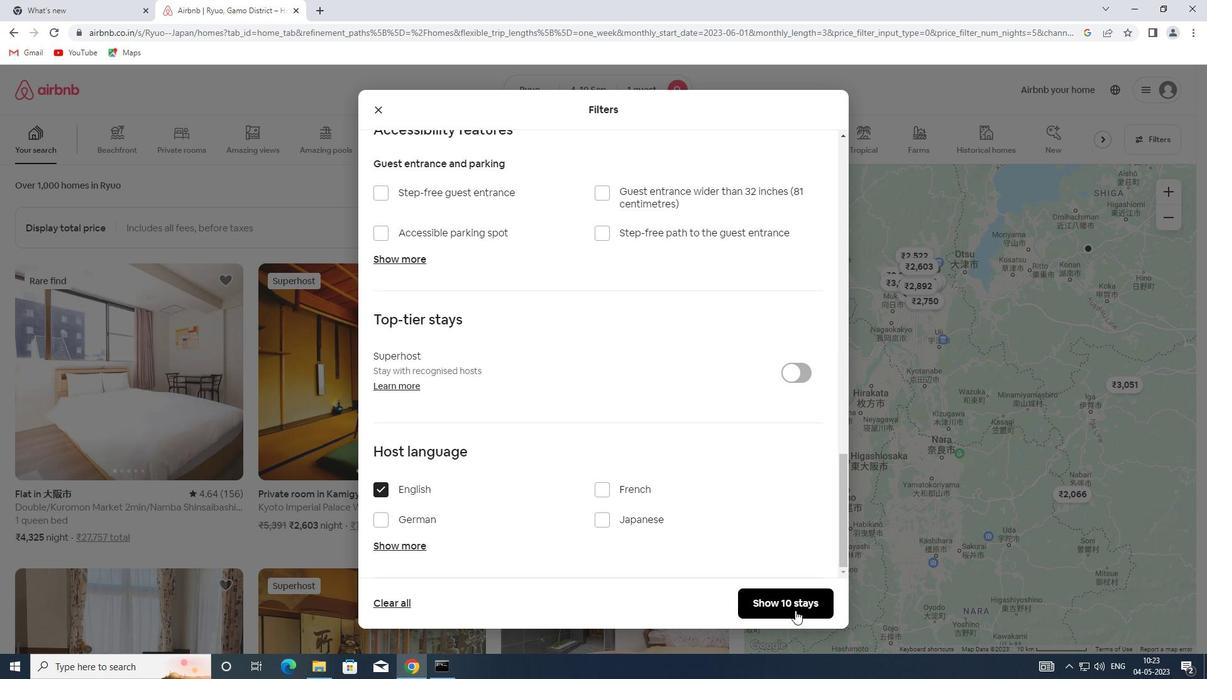 
